 Task: Add an event with the title Conference Call with Partners, date '2023/10/06', time 9:15 AM to 11:15 AMand add a description: A conference call with partners serves as a platform for collaborative discussions. It brings together representatives from different organizations or departments to exchange ideas, share updates, and address common challenges. The call enables open and interactive communication, fostering a sense of teamwork and cooperation among partners., put the event into Blue category . Add location for the event as: 321 Oxford Street, London, UK, logged in from the account softage.1@softage.netand send the event invitation to softage.8@softage.net and softage.9@softage.net. Set a reminder for the event 12 hour before
Action: Mouse pressed left at (136, 130)
Screenshot: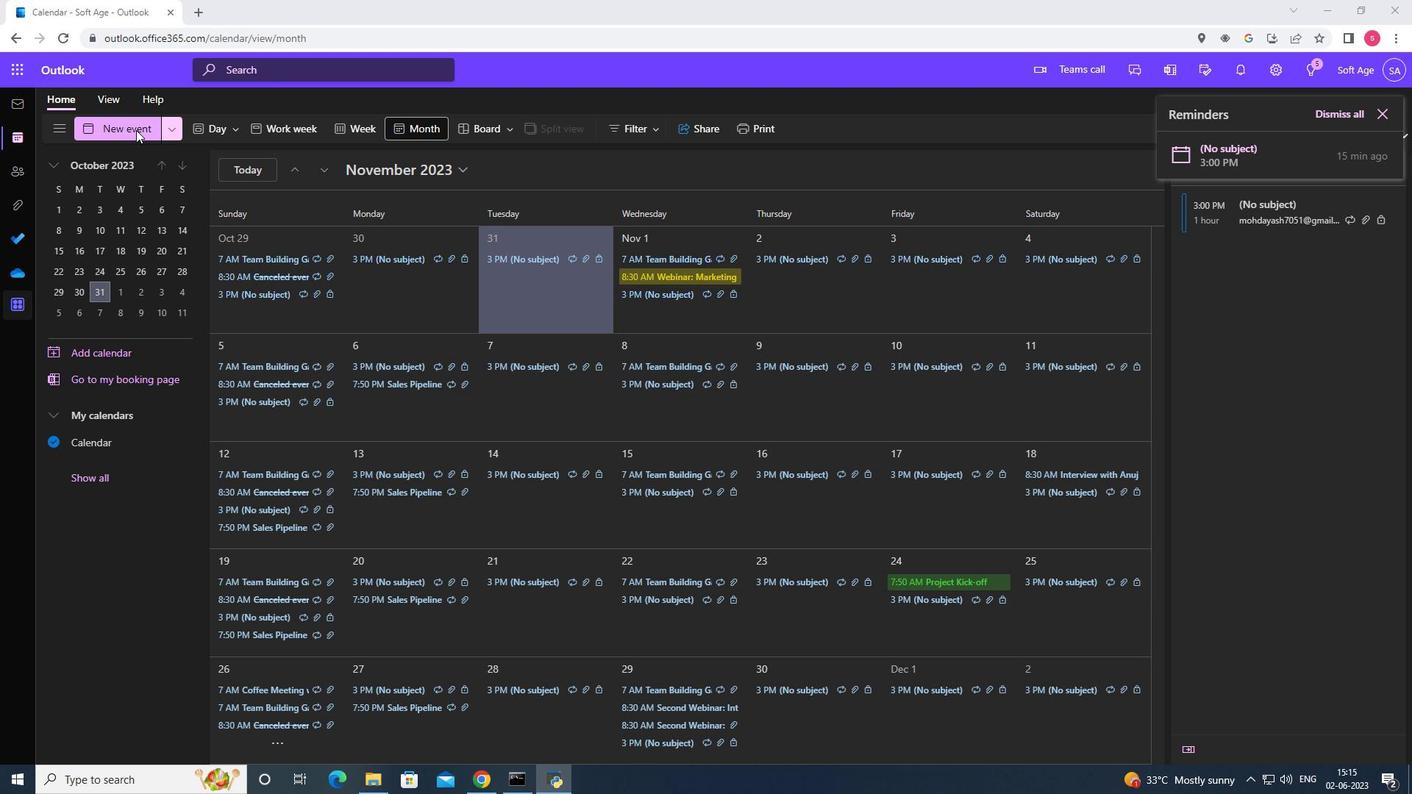 
Action: Mouse moved to (381, 220)
Screenshot: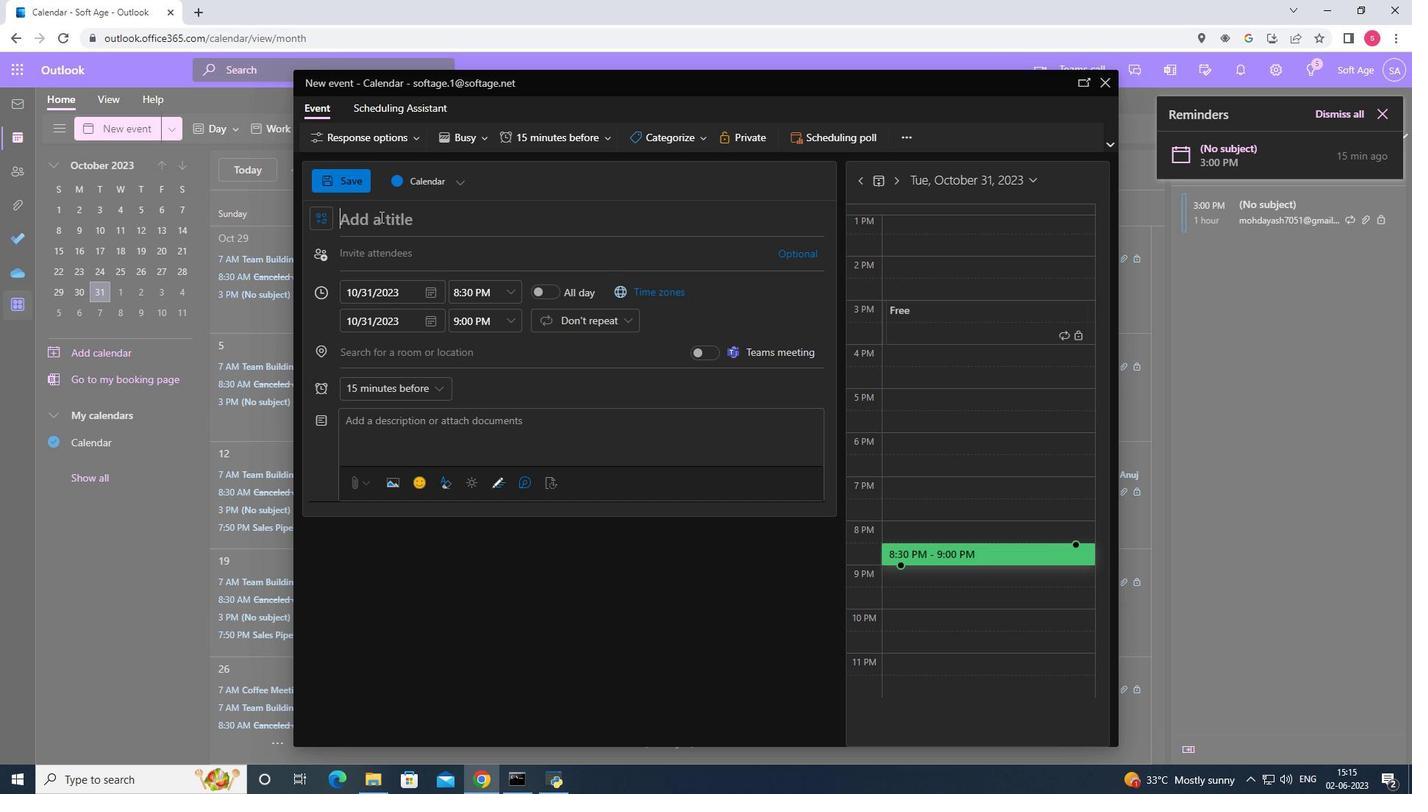 
Action: Mouse pressed left at (381, 220)
Screenshot: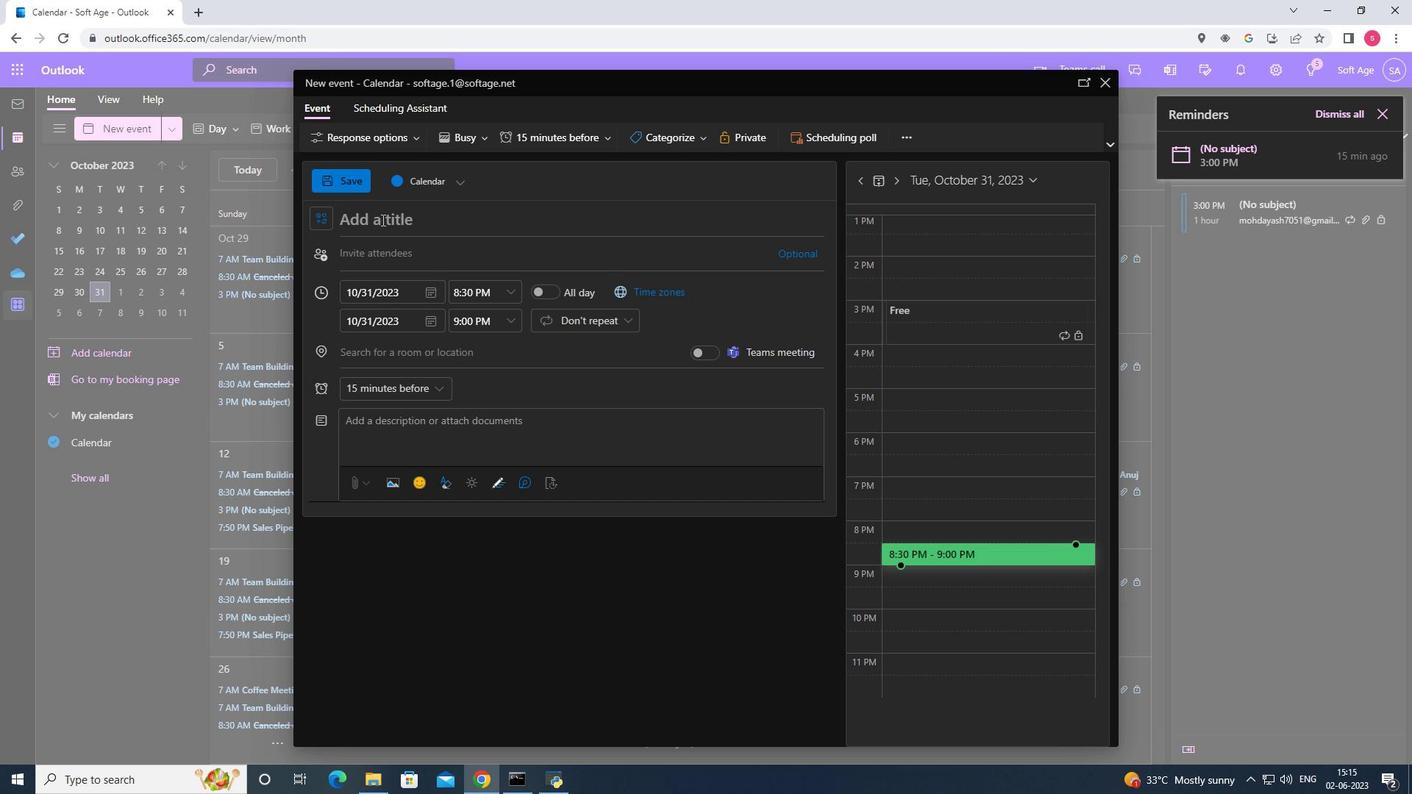 
Action: Key pressed <Key.shift>Conference<Key.space>call<Key.space>with<Key.space><Key.shift>Partners
Screenshot: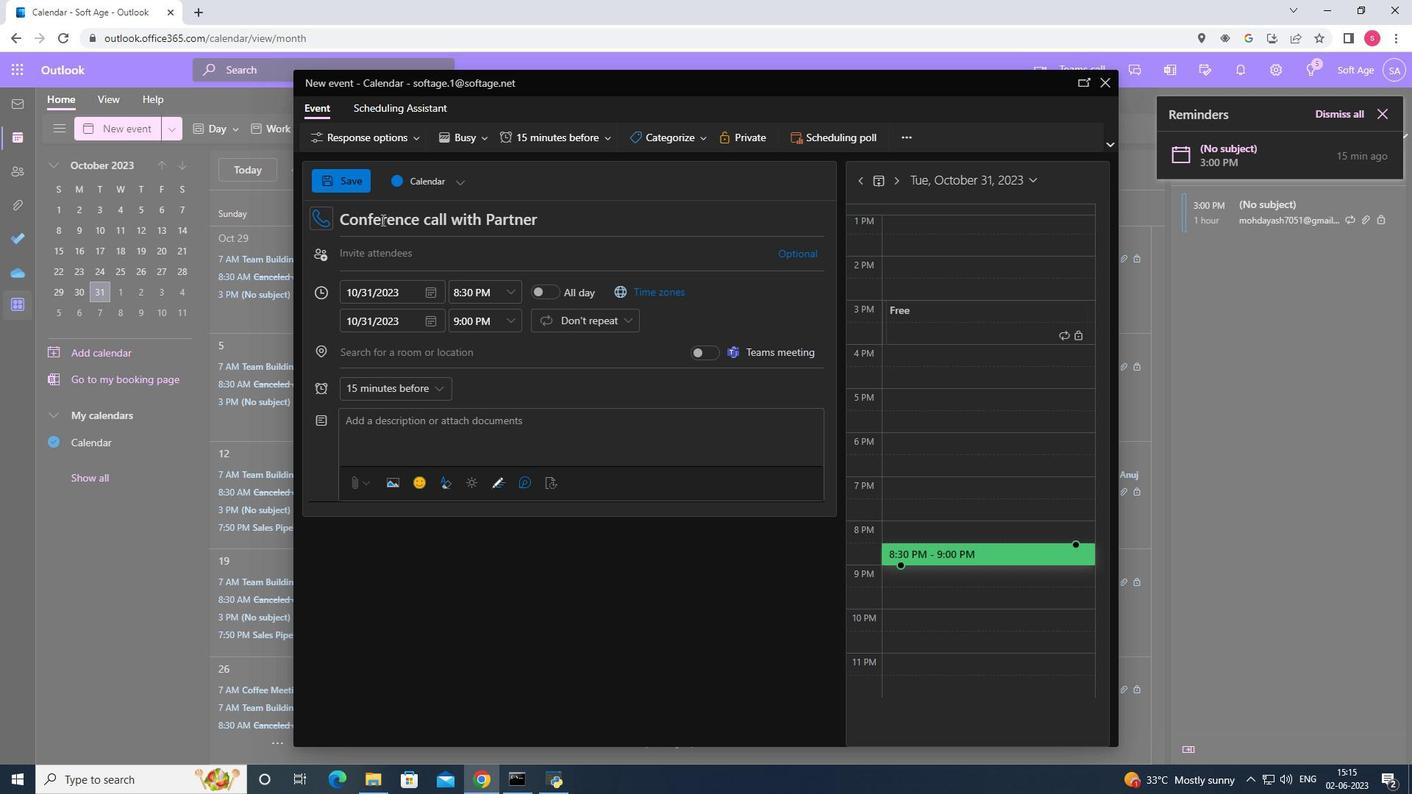 
Action: Mouse moved to (434, 296)
Screenshot: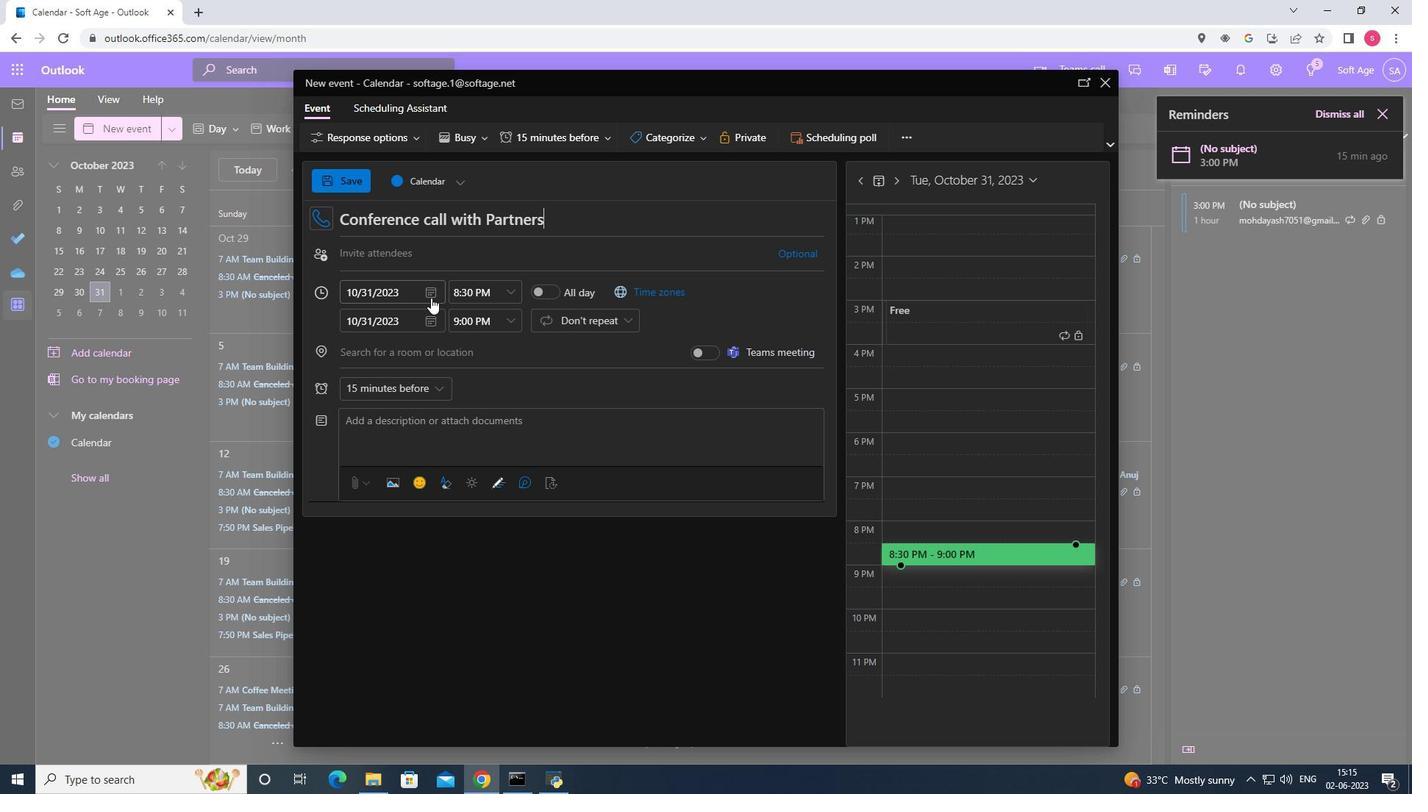 
Action: Mouse pressed left at (434, 296)
Screenshot: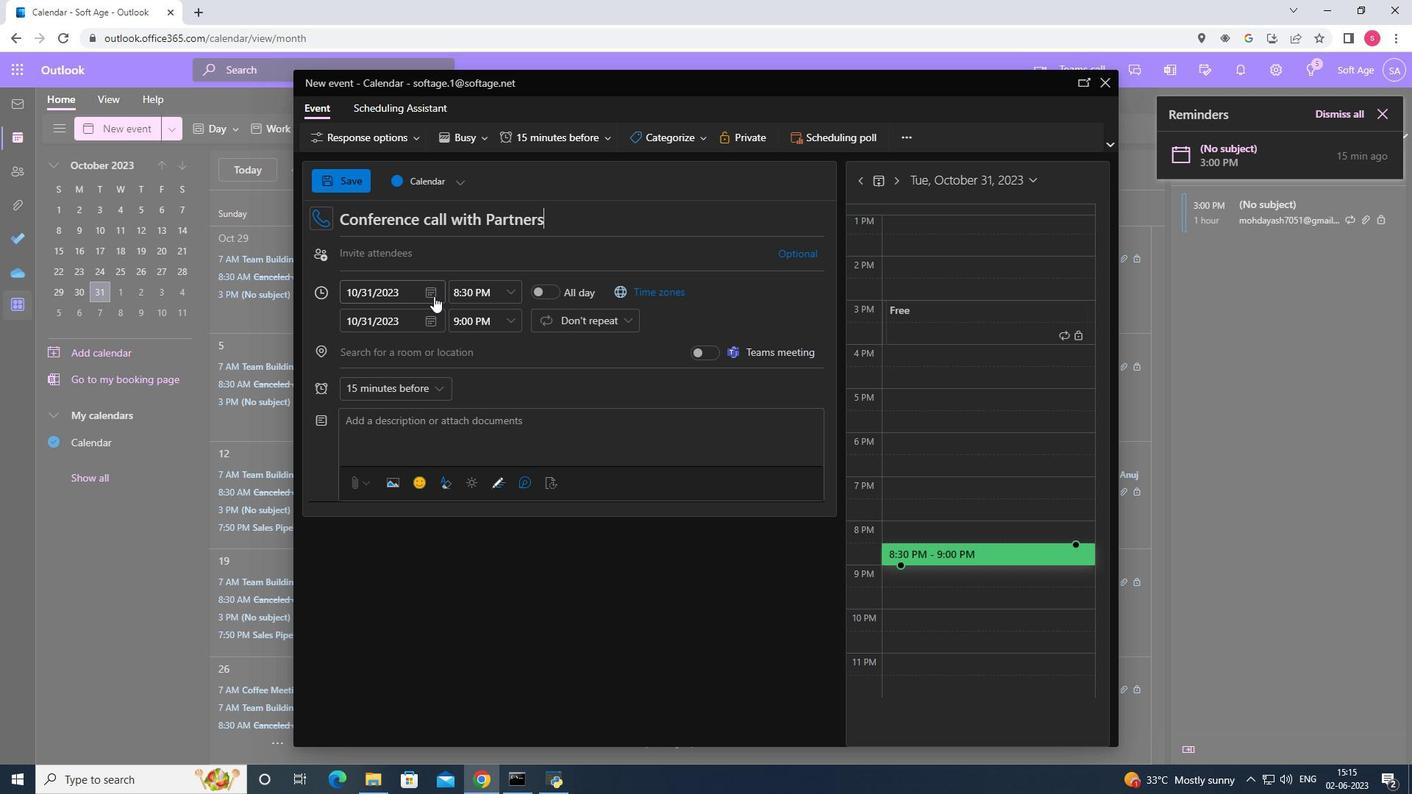 
Action: Mouse moved to (460, 372)
Screenshot: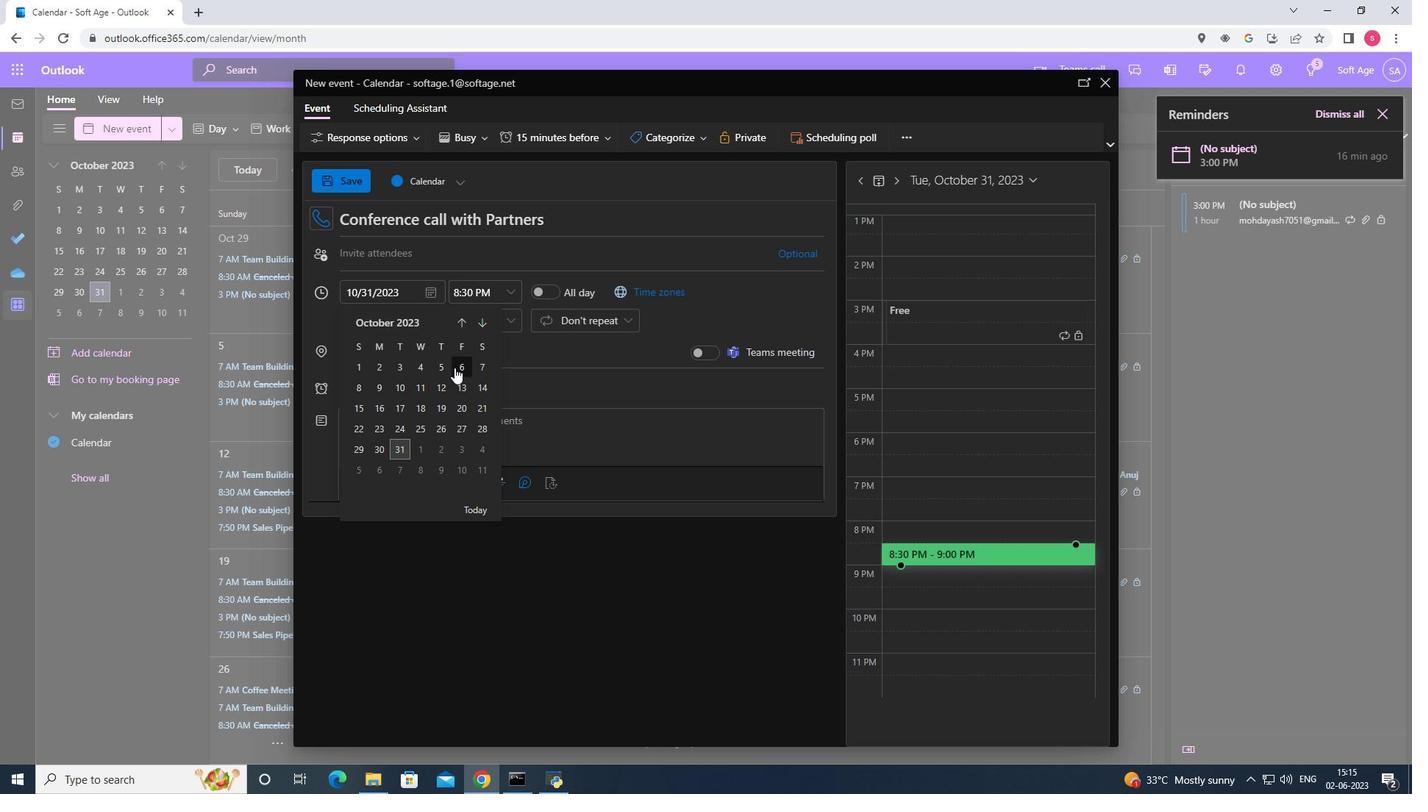 
Action: Mouse pressed left at (460, 372)
Screenshot: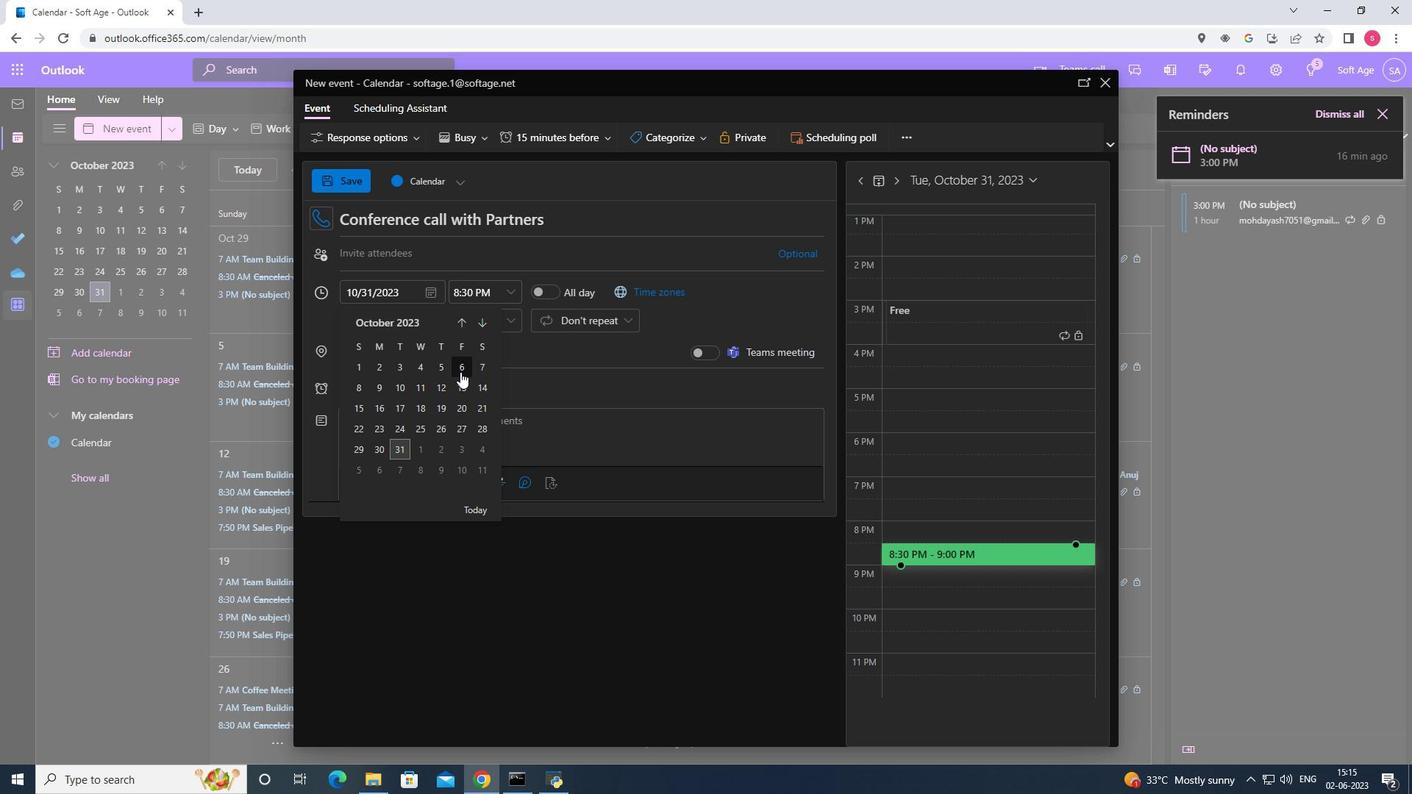 
Action: Mouse moved to (512, 294)
Screenshot: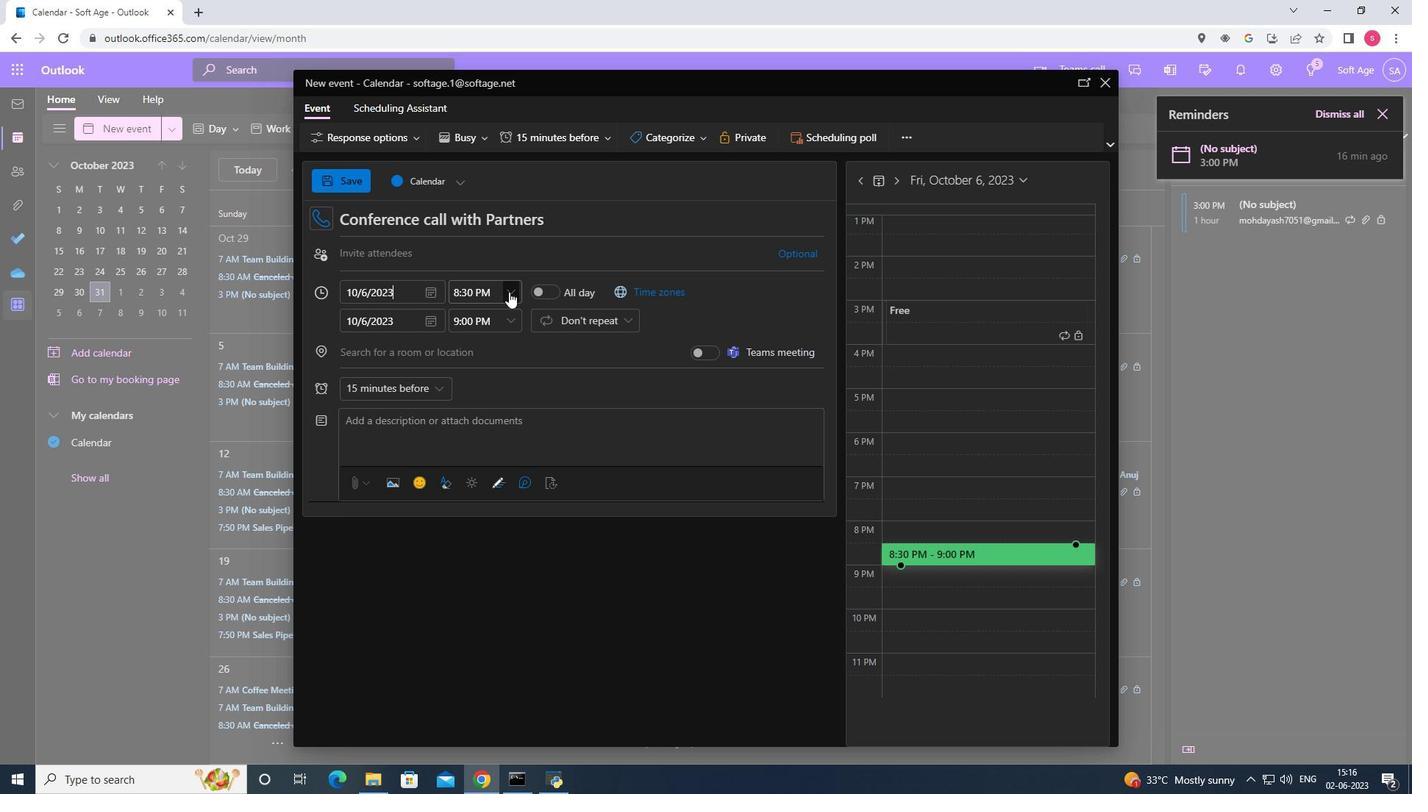 
Action: Mouse pressed left at (512, 294)
Screenshot: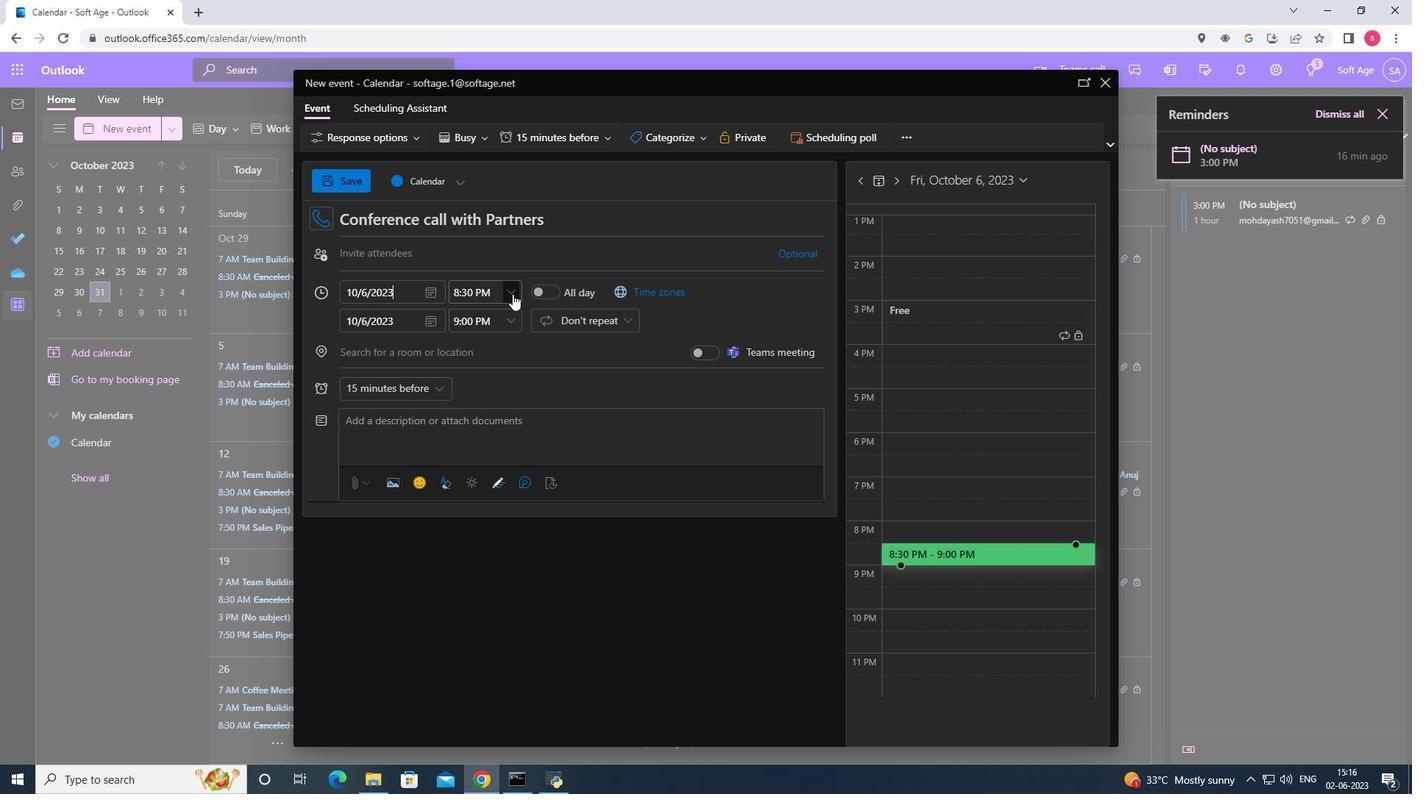 
Action: Mouse moved to (531, 310)
Screenshot: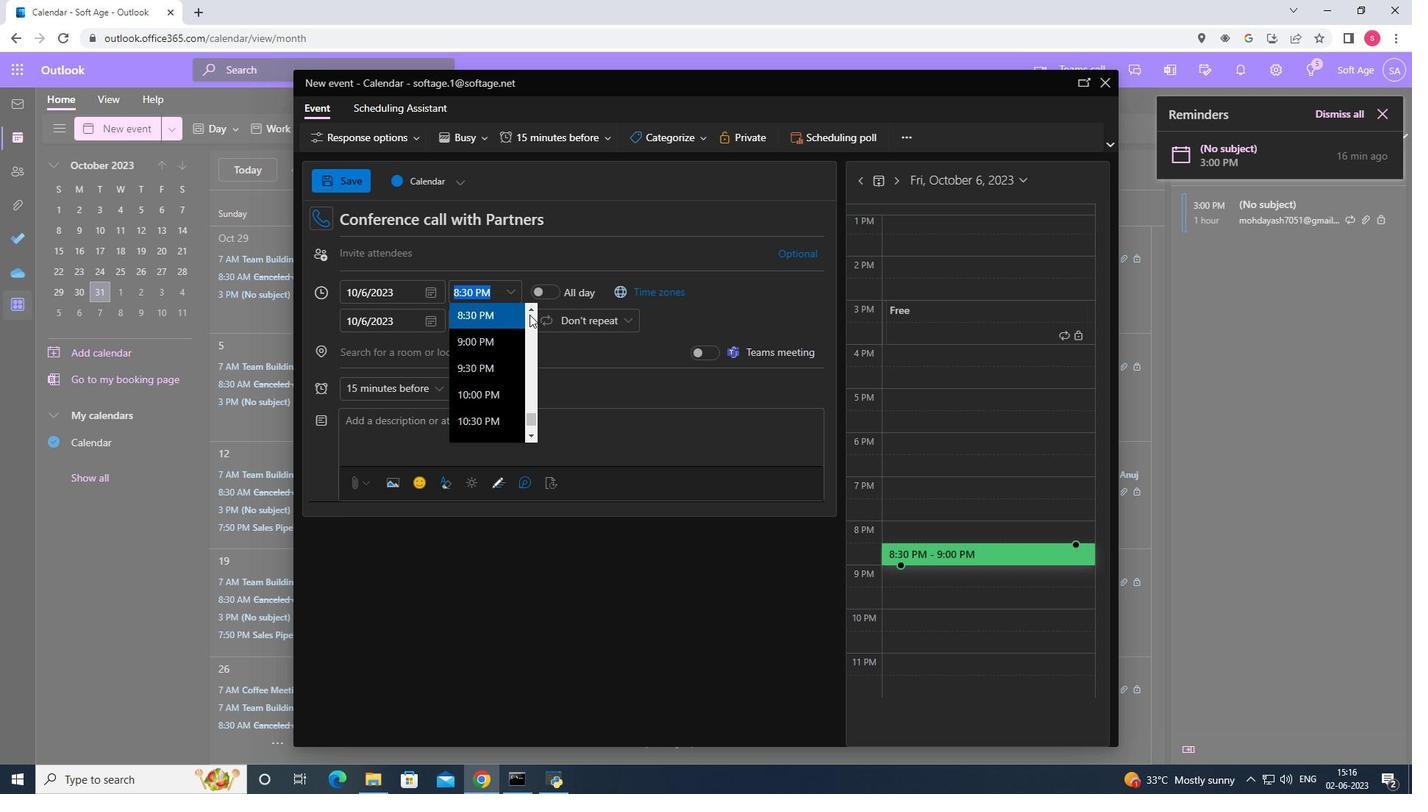 
Action: Mouse pressed left at (531, 310)
Screenshot: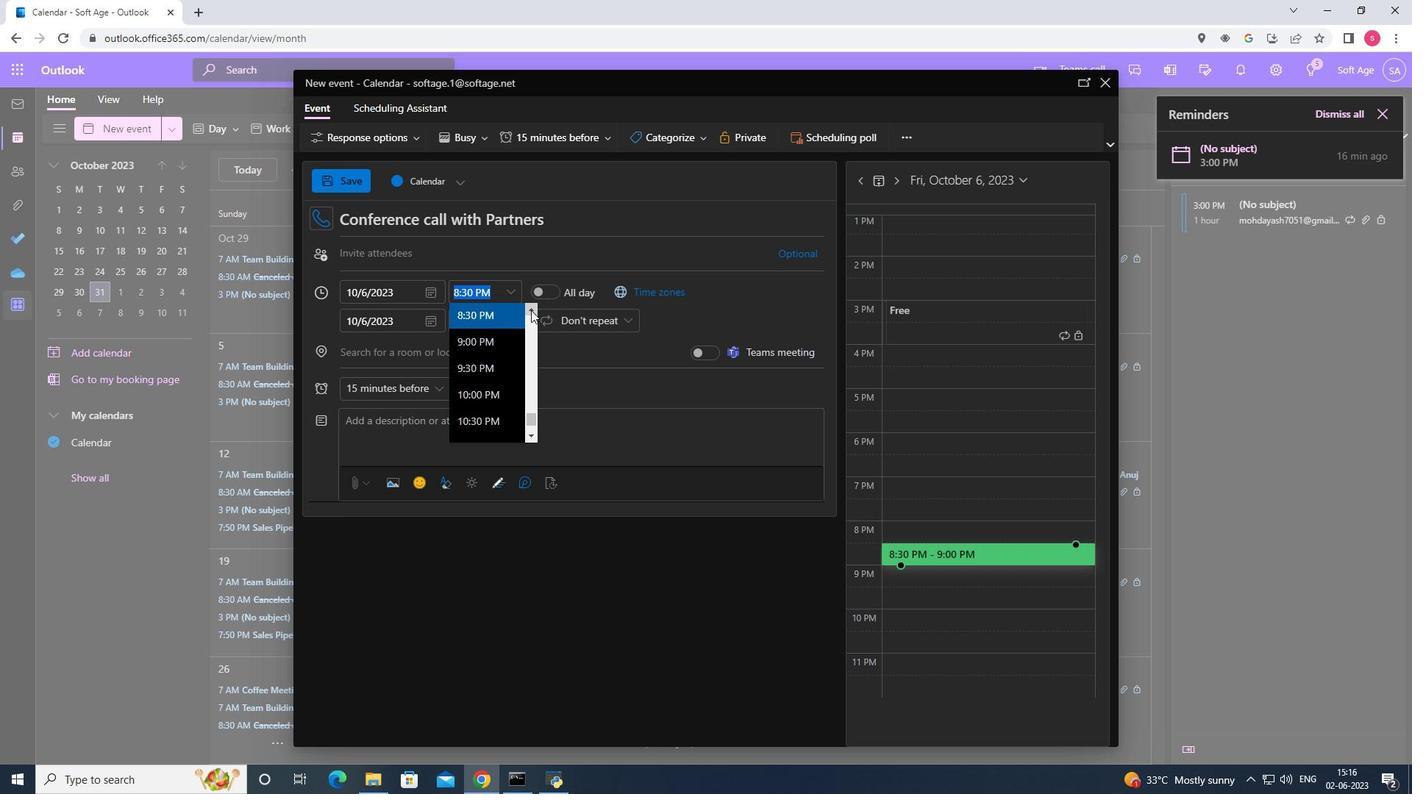 
Action: Mouse pressed left at (531, 310)
Screenshot: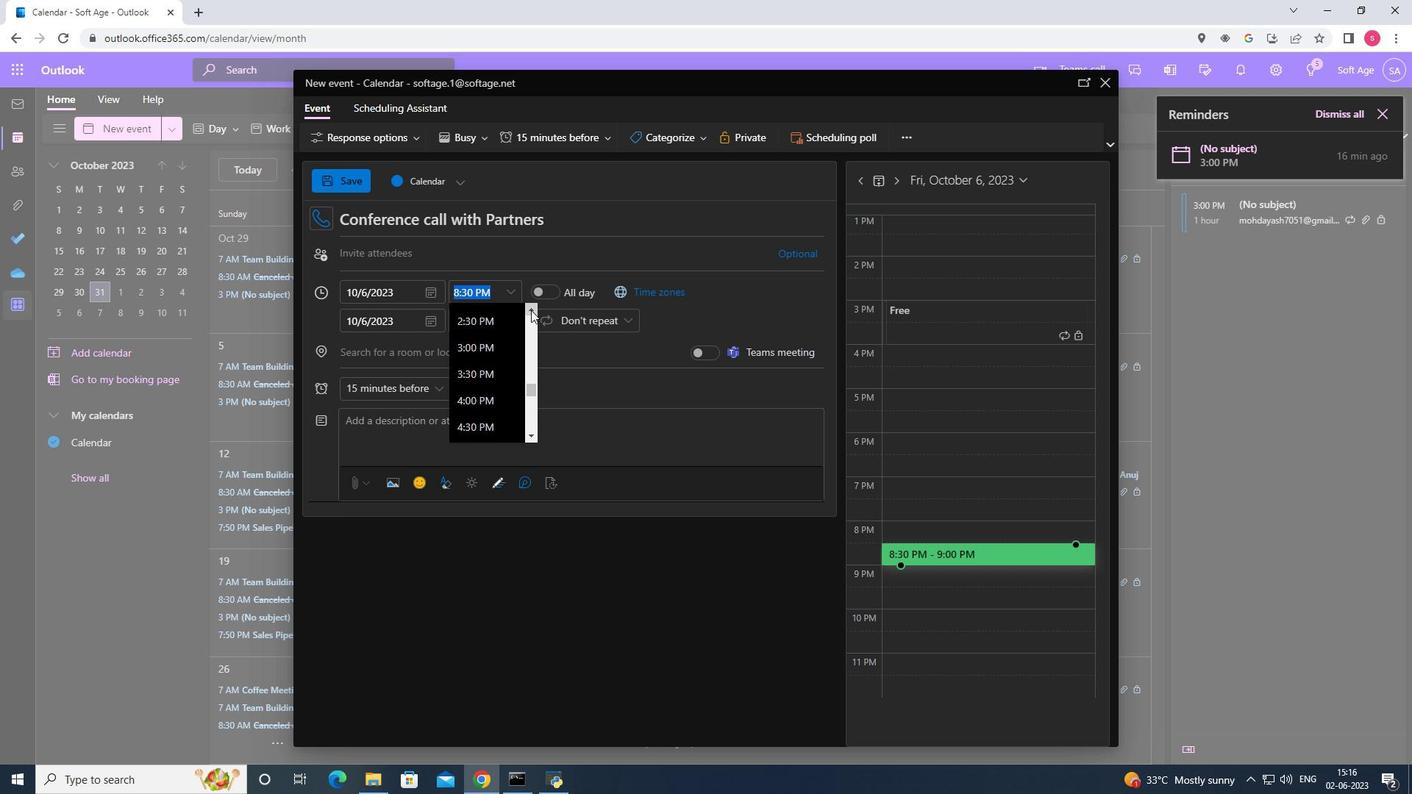 
Action: Mouse pressed left at (531, 310)
Screenshot: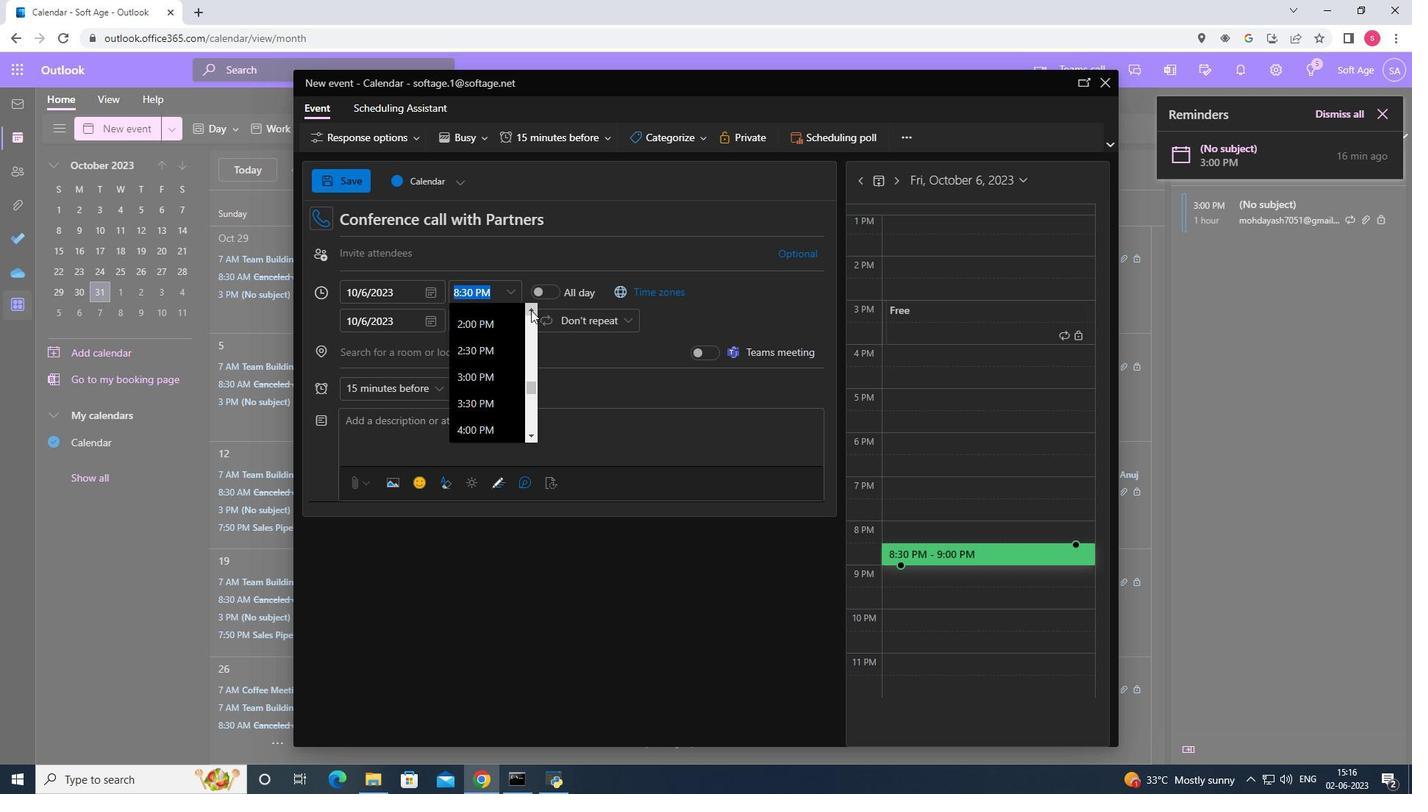 
Action: Mouse pressed left at (531, 310)
Screenshot: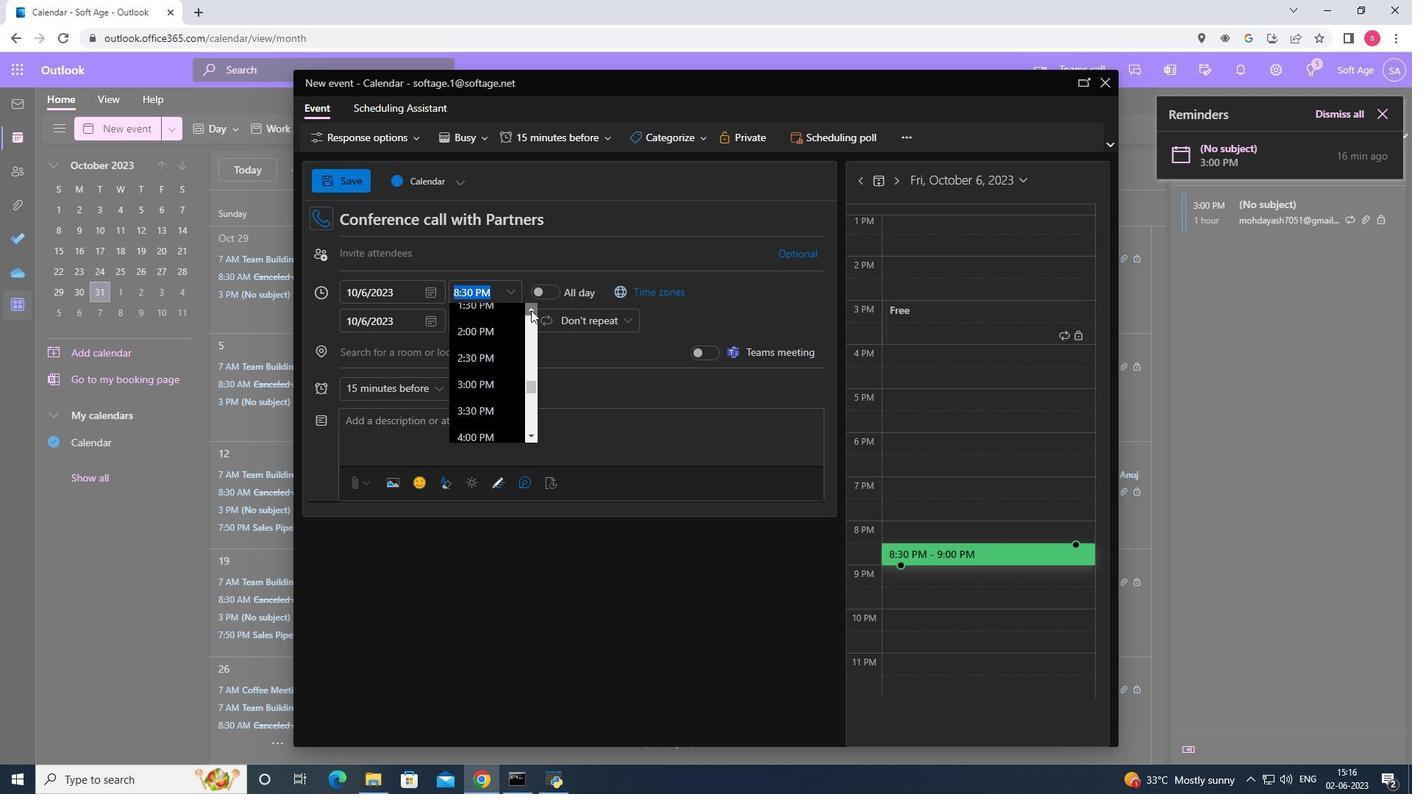 
Action: Mouse pressed left at (531, 310)
Screenshot: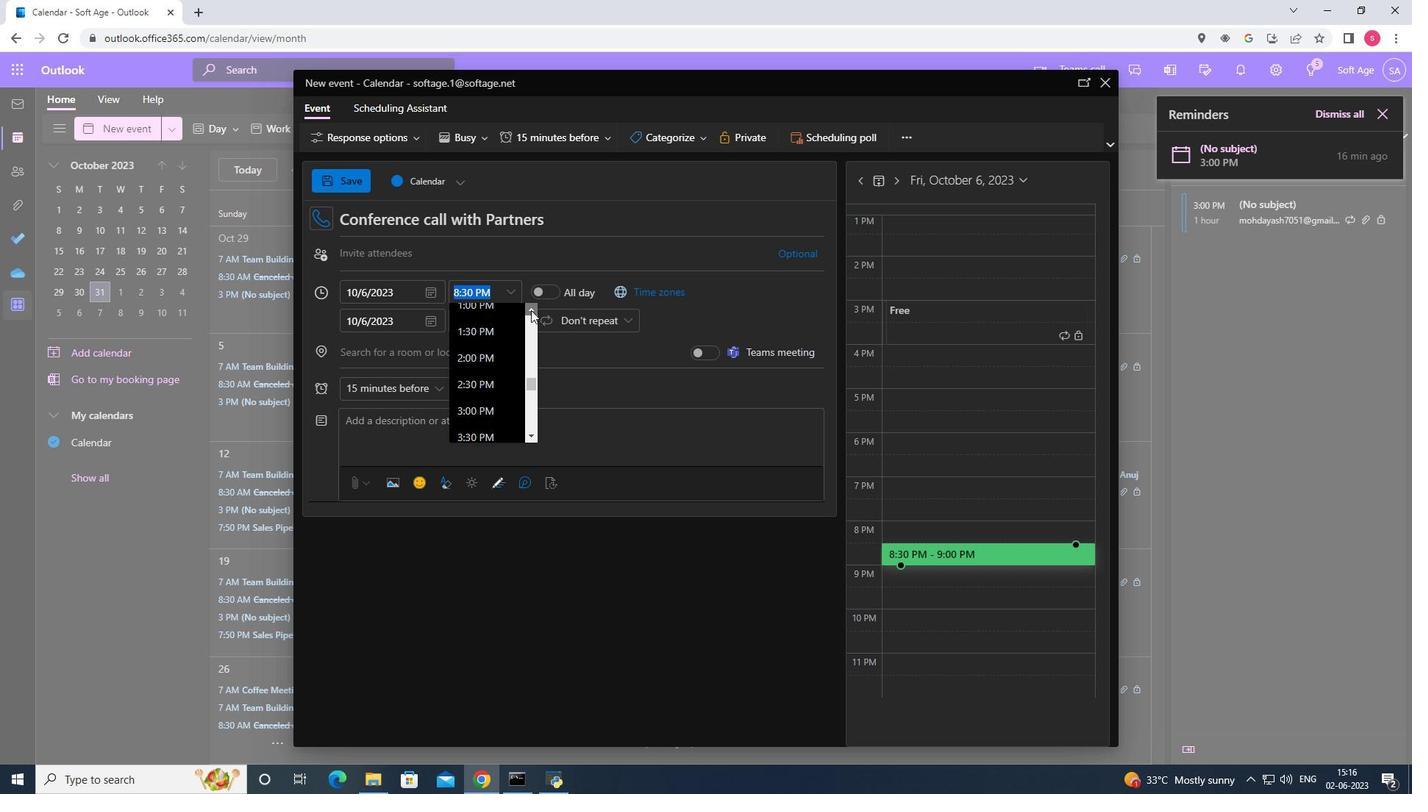 
Action: Mouse pressed left at (531, 310)
Screenshot: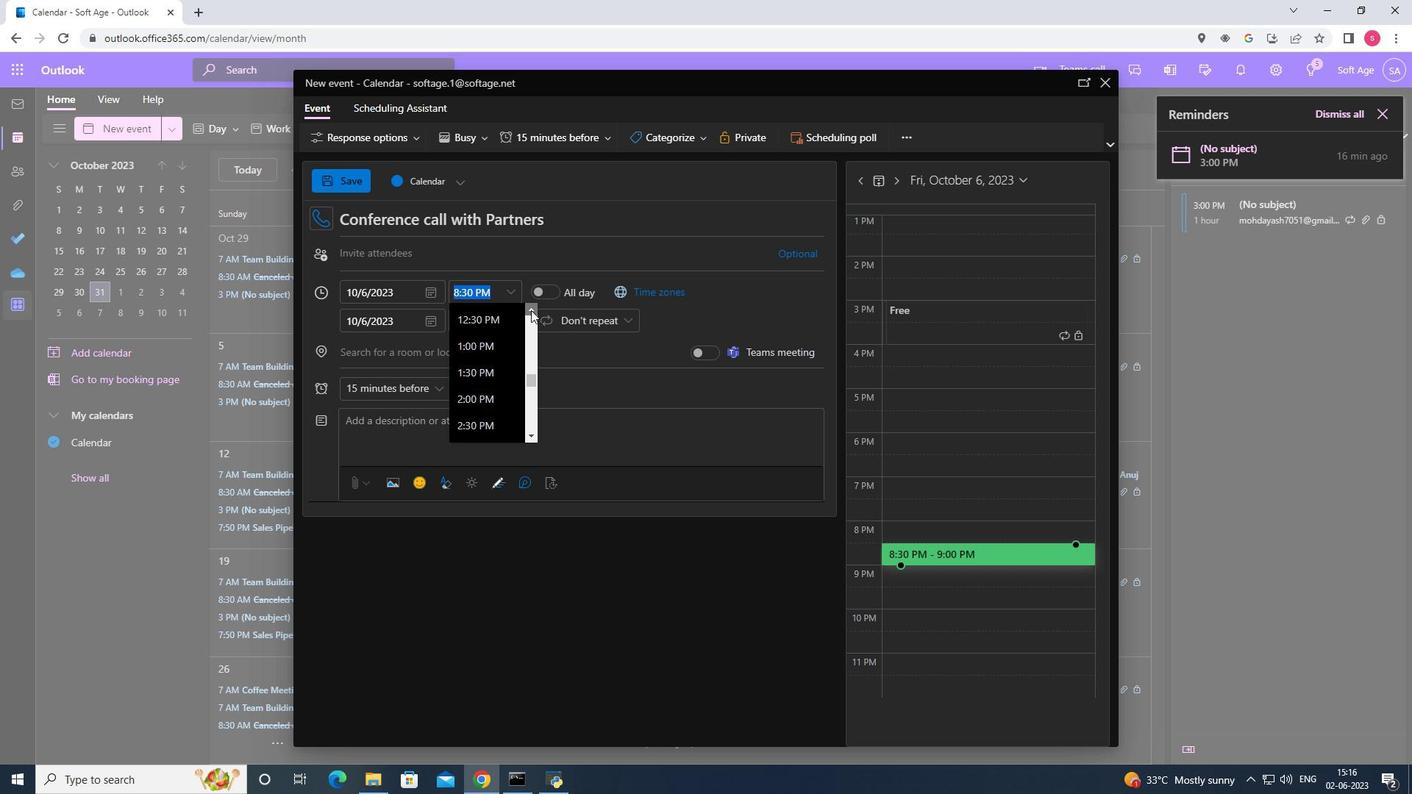 
Action: Mouse pressed left at (531, 310)
Screenshot: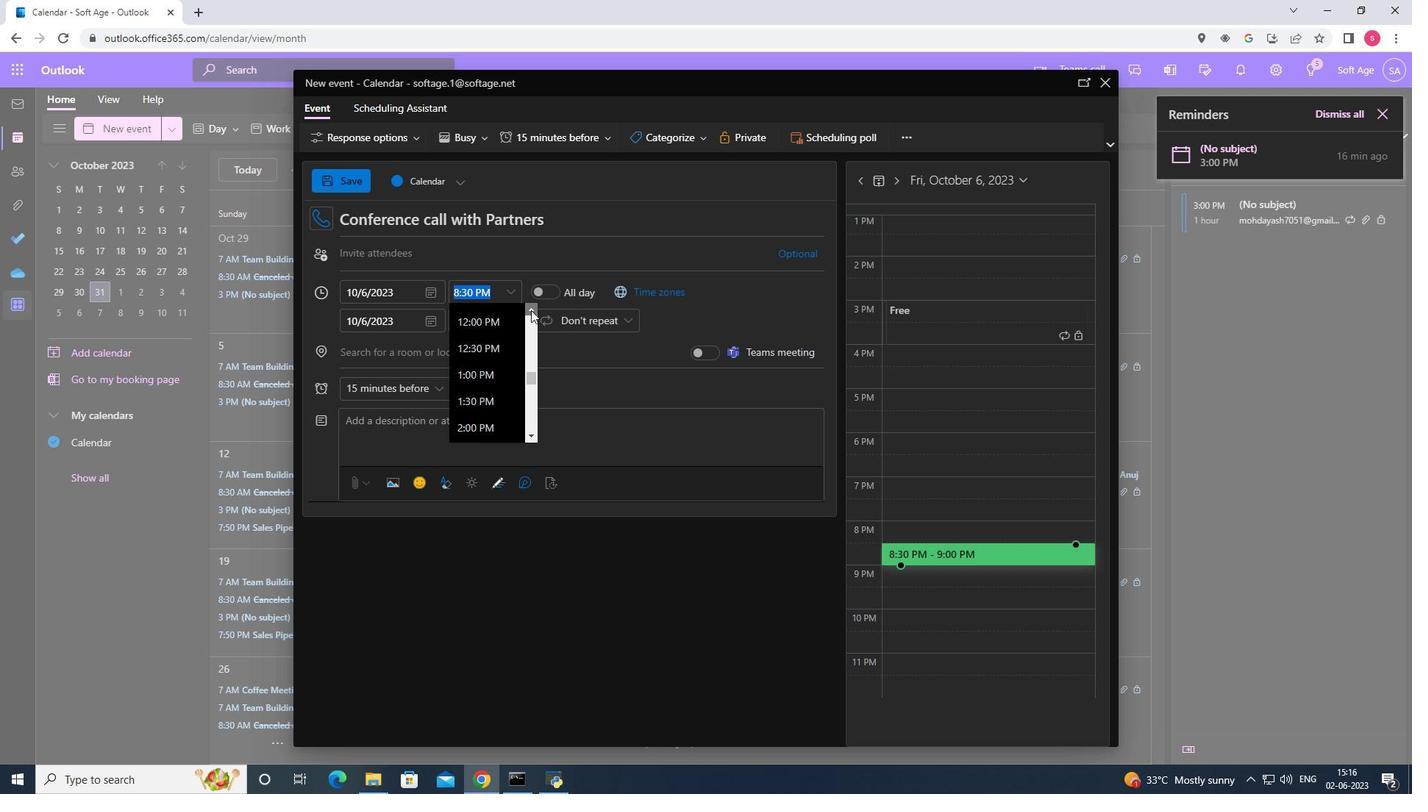 
Action: Mouse pressed left at (531, 310)
Screenshot: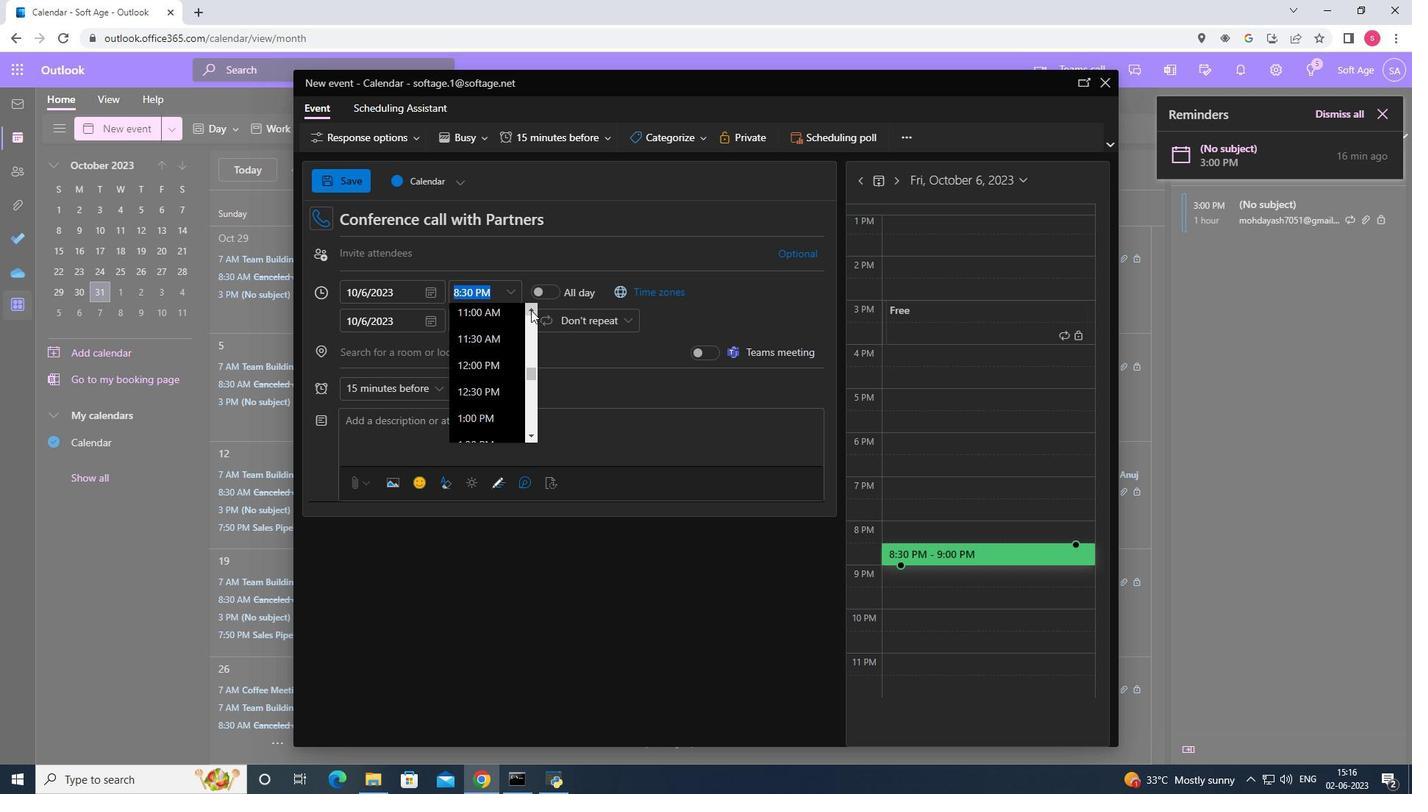 
Action: Mouse pressed left at (531, 310)
Screenshot: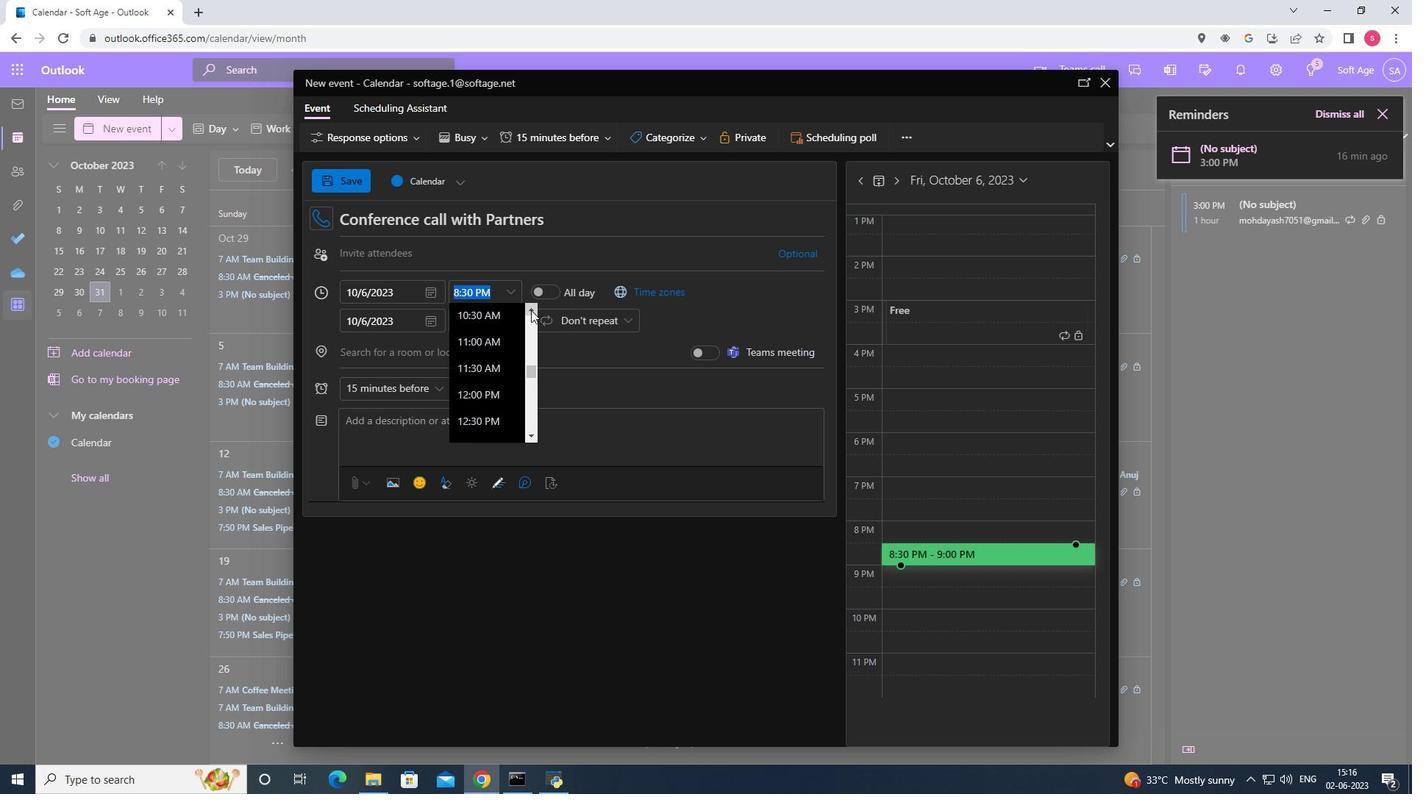 
Action: Mouse pressed left at (531, 310)
Screenshot: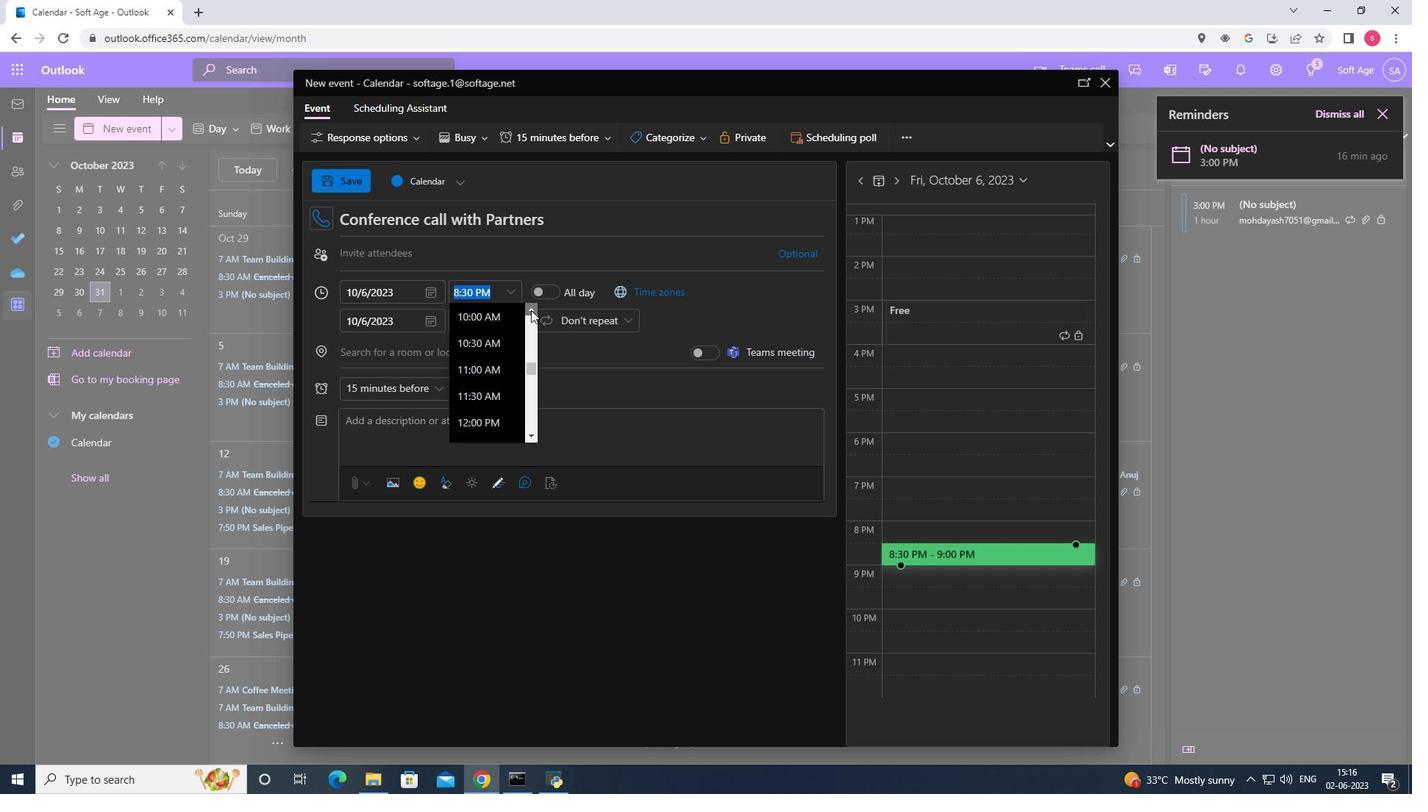 
Action: Mouse pressed left at (531, 310)
Screenshot: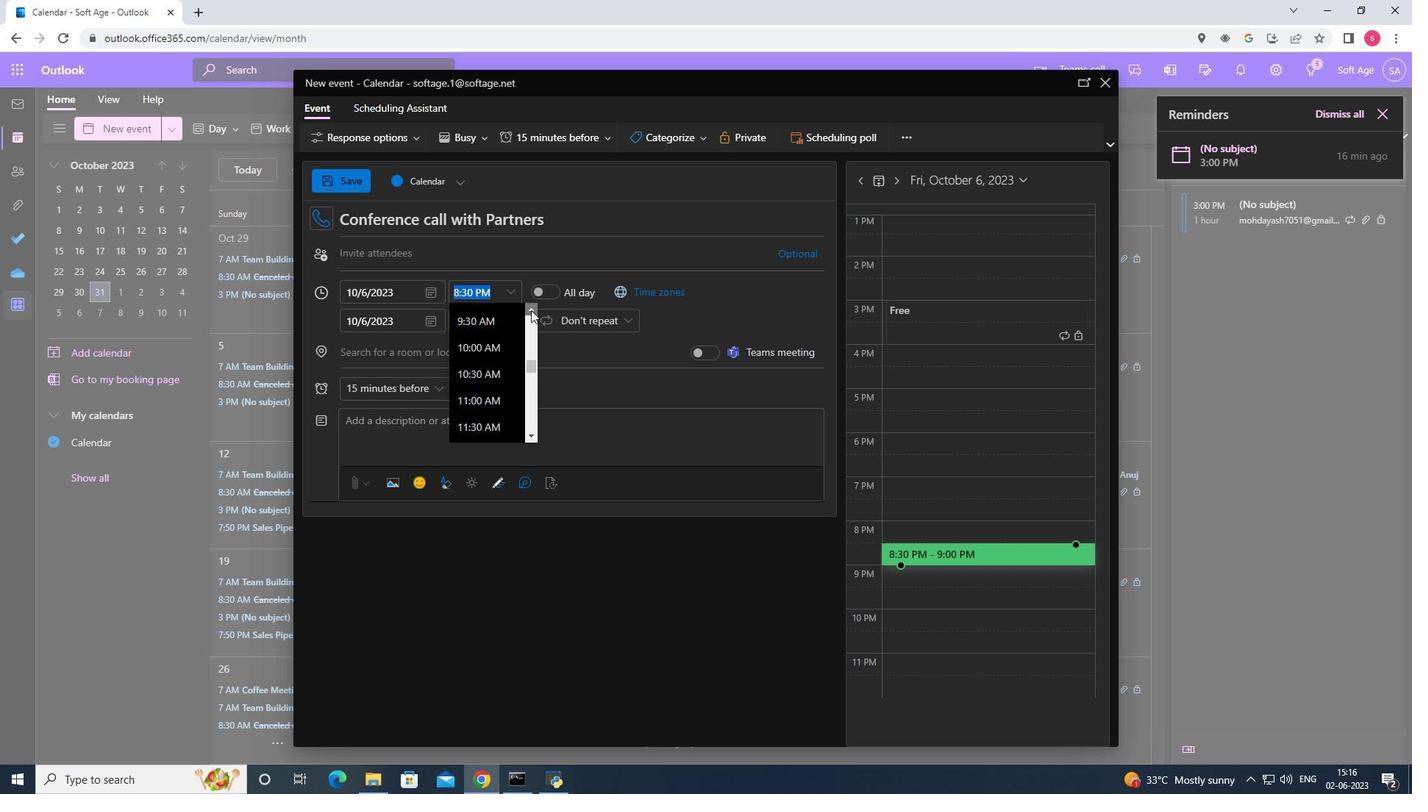 
Action: Mouse moved to (471, 369)
Screenshot: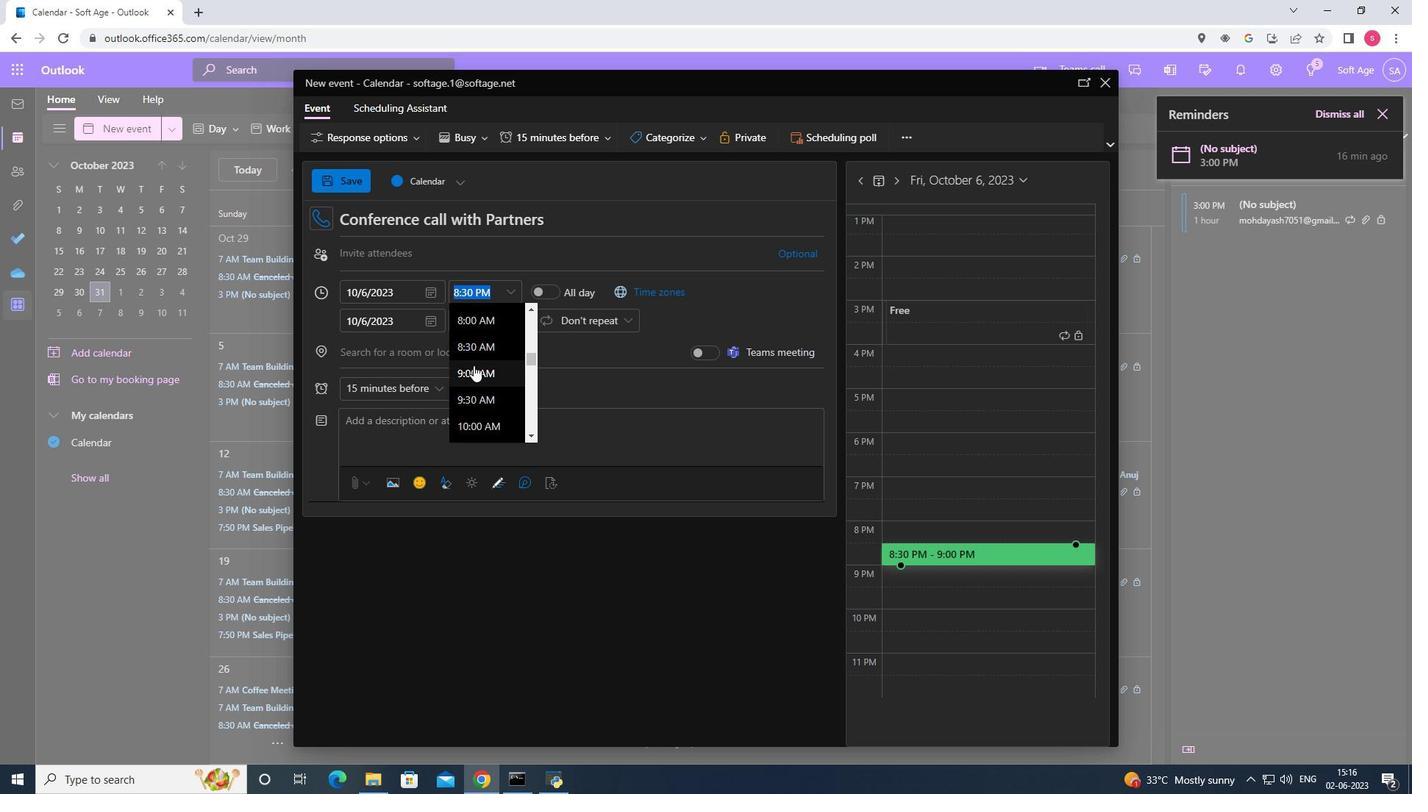 
Action: Mouse pressed left at (471, 369)
Screenshot: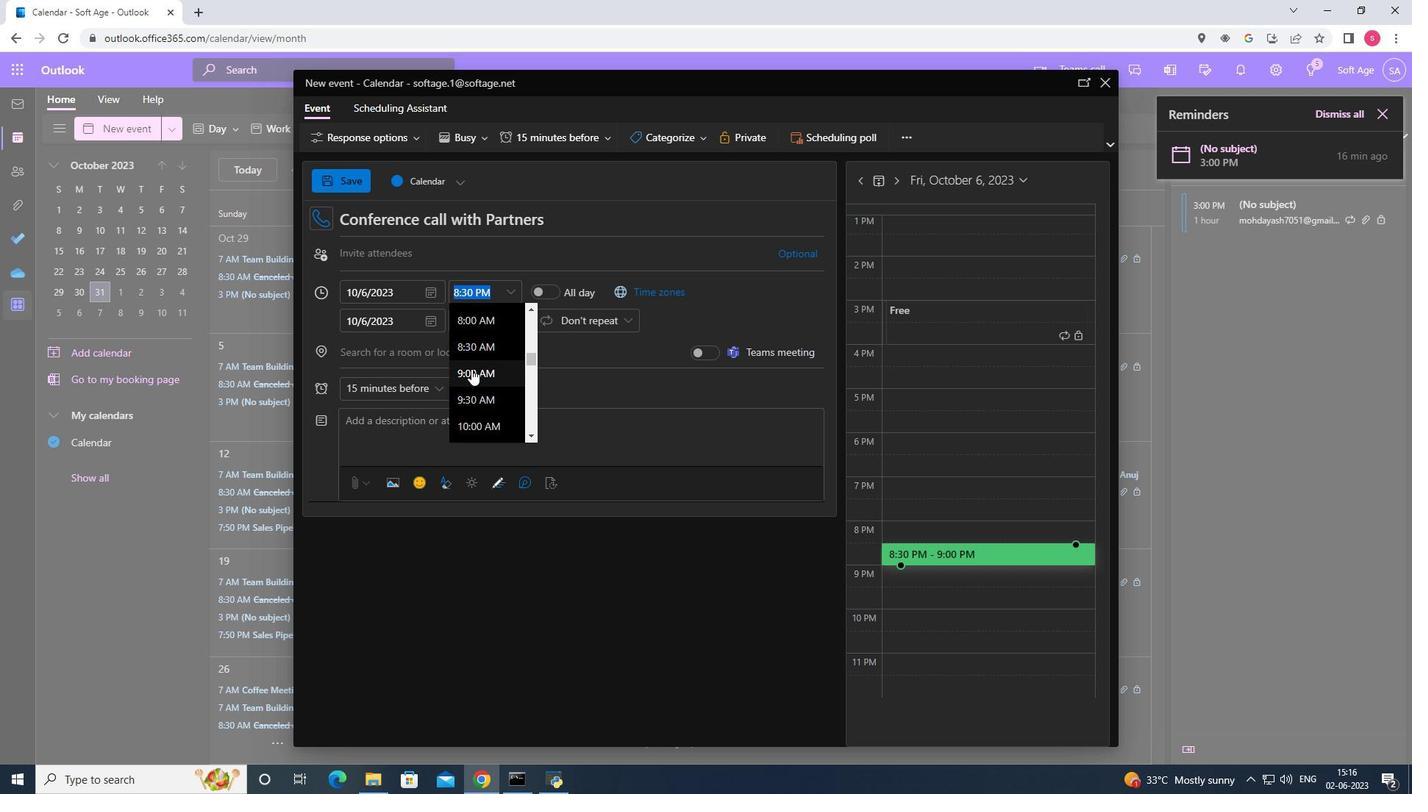 
Action: Mouse moved to (472, 290)
Screenshot: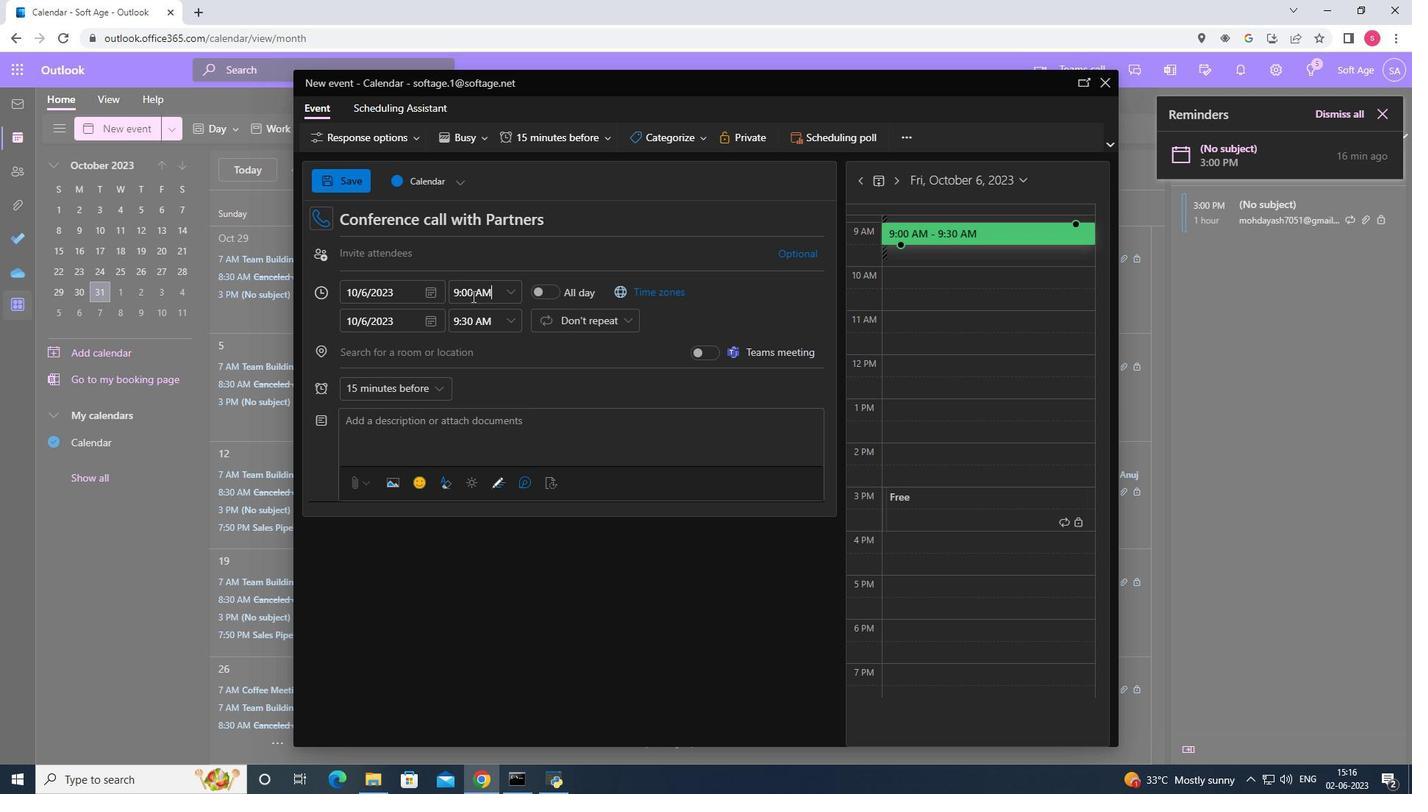 
Action: Mouse pressed left at (472, 290)
Screenshot: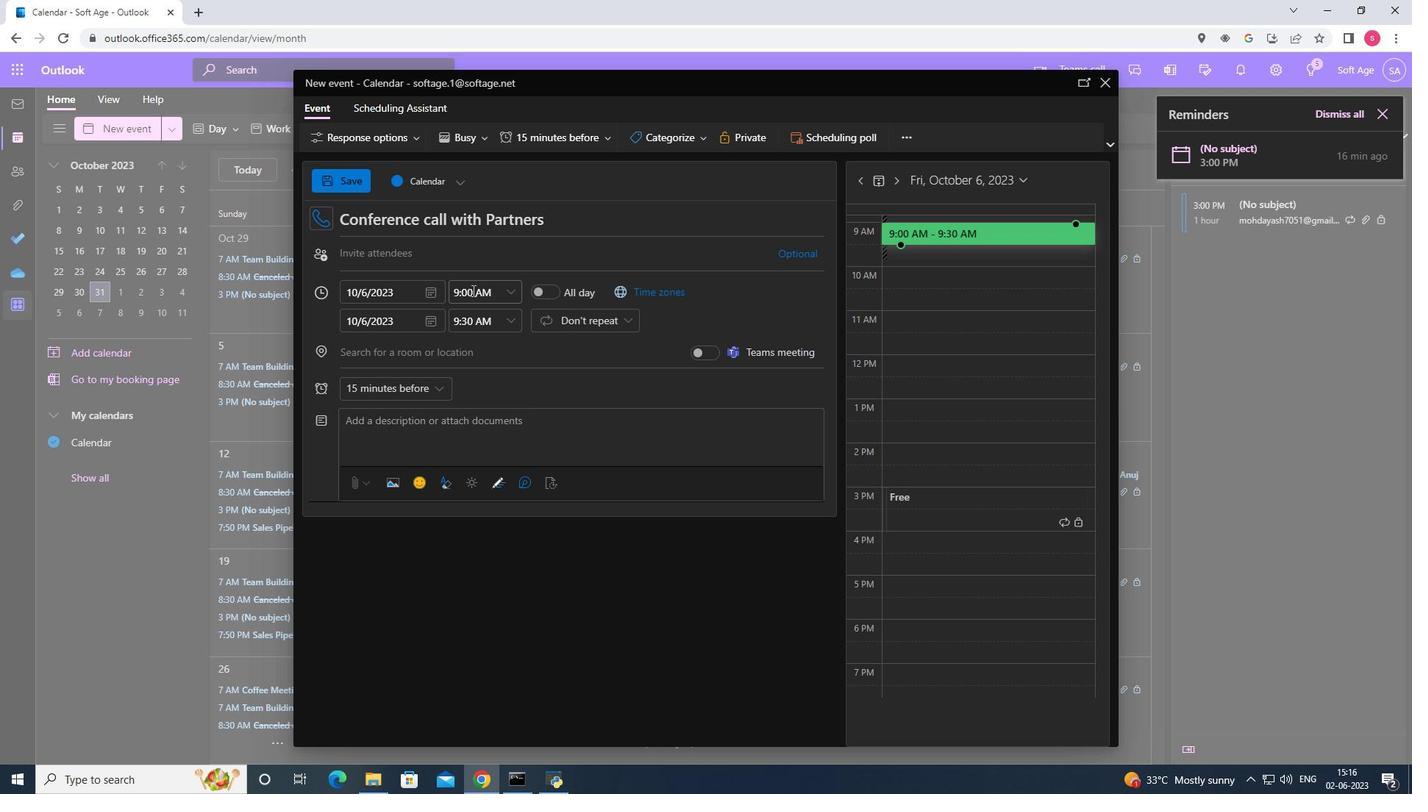 
Action: Mouse moved to (462, 295)
Screenshot: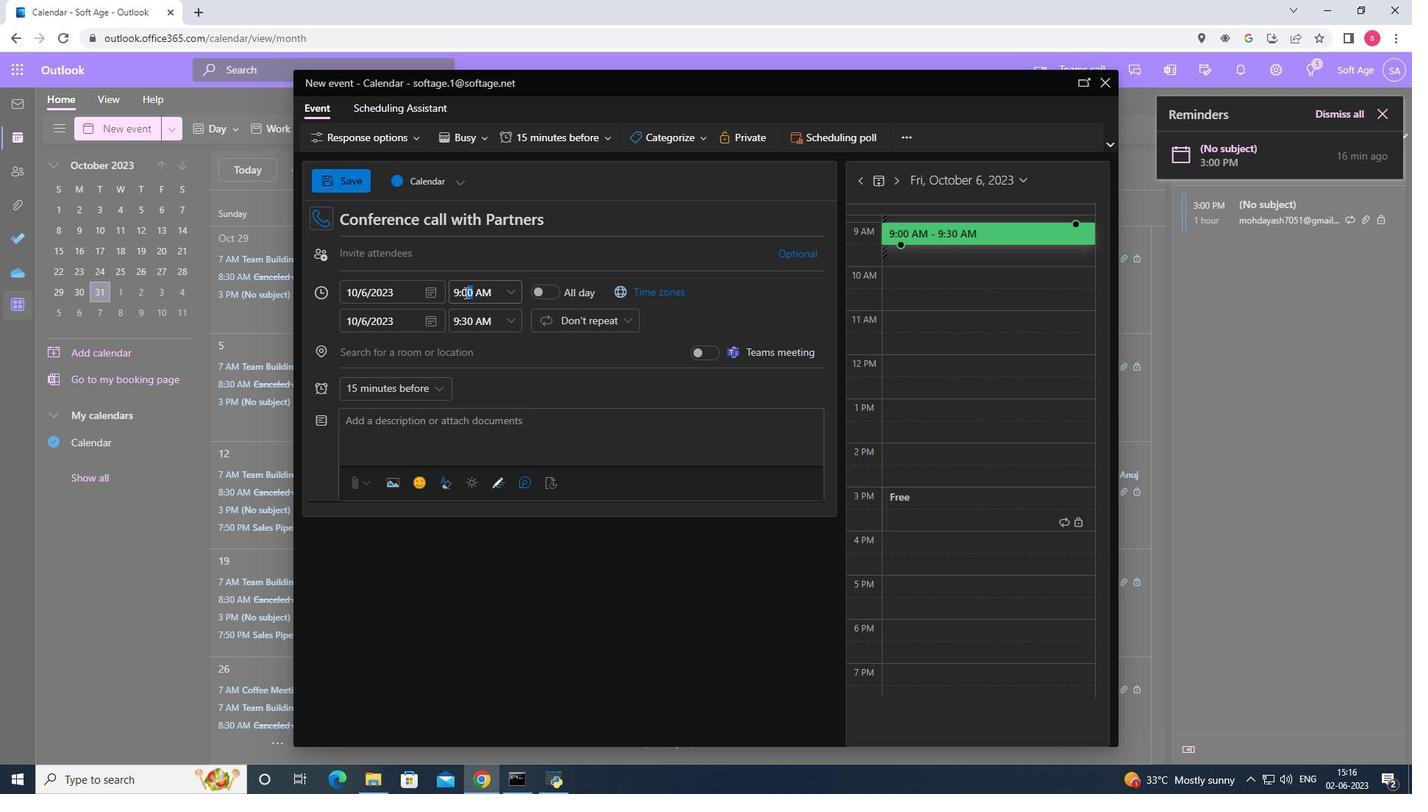 
Action: Key pressed 15<Key.backspace><Key.left><Key.left><Key.left>5
Screenshot: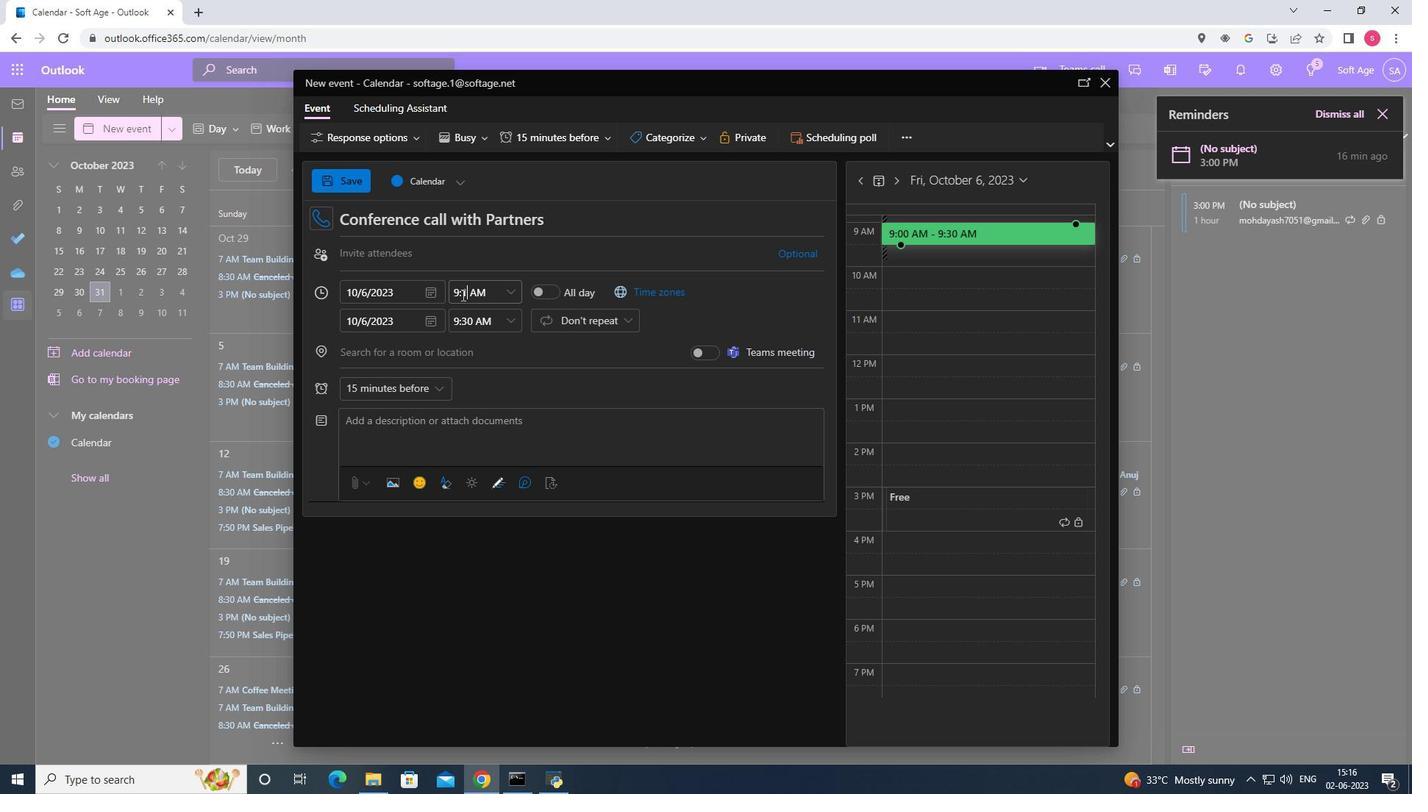 
Action: Mouse moved to (512, 322)
Screenshot: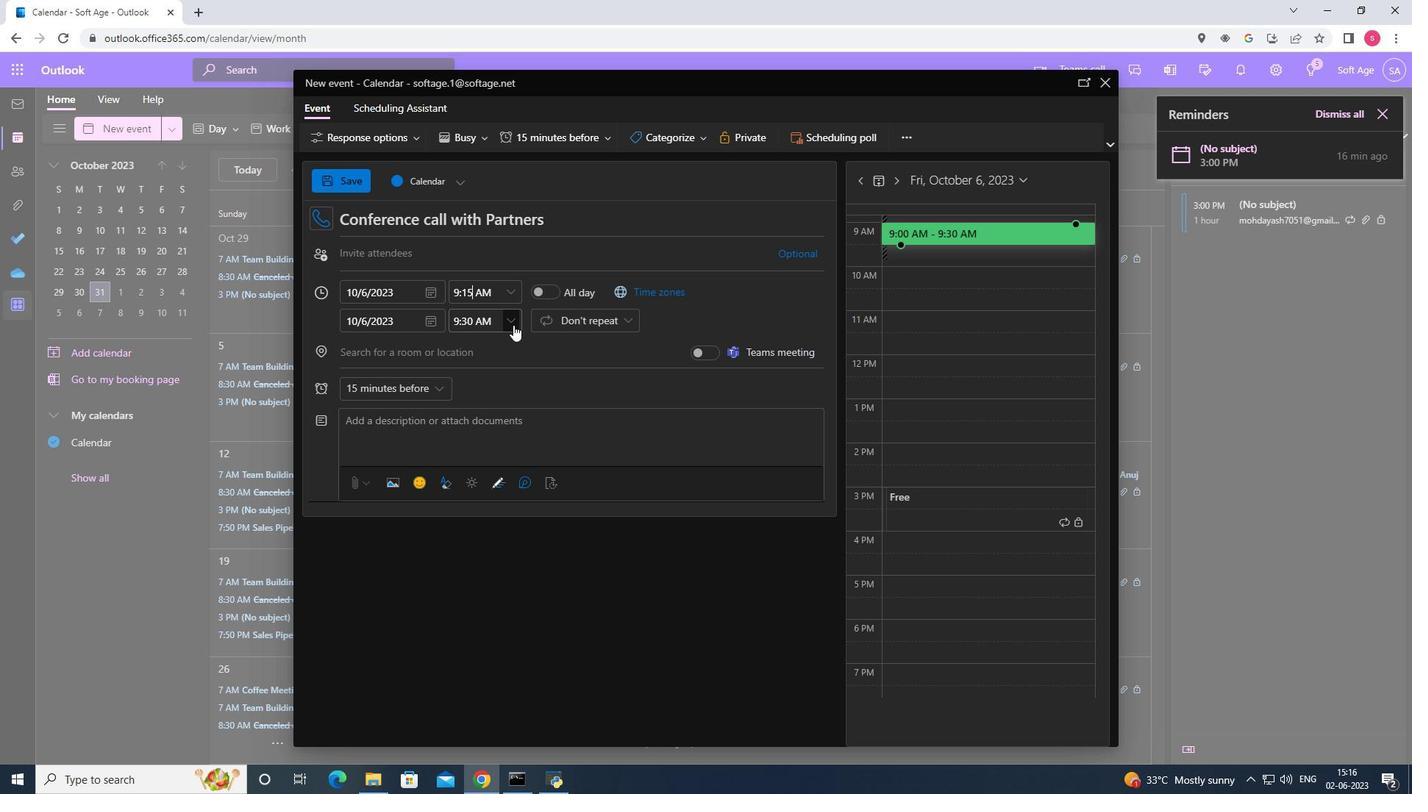 
Action: Mouse pressed left at (512, 322)
Screenshot: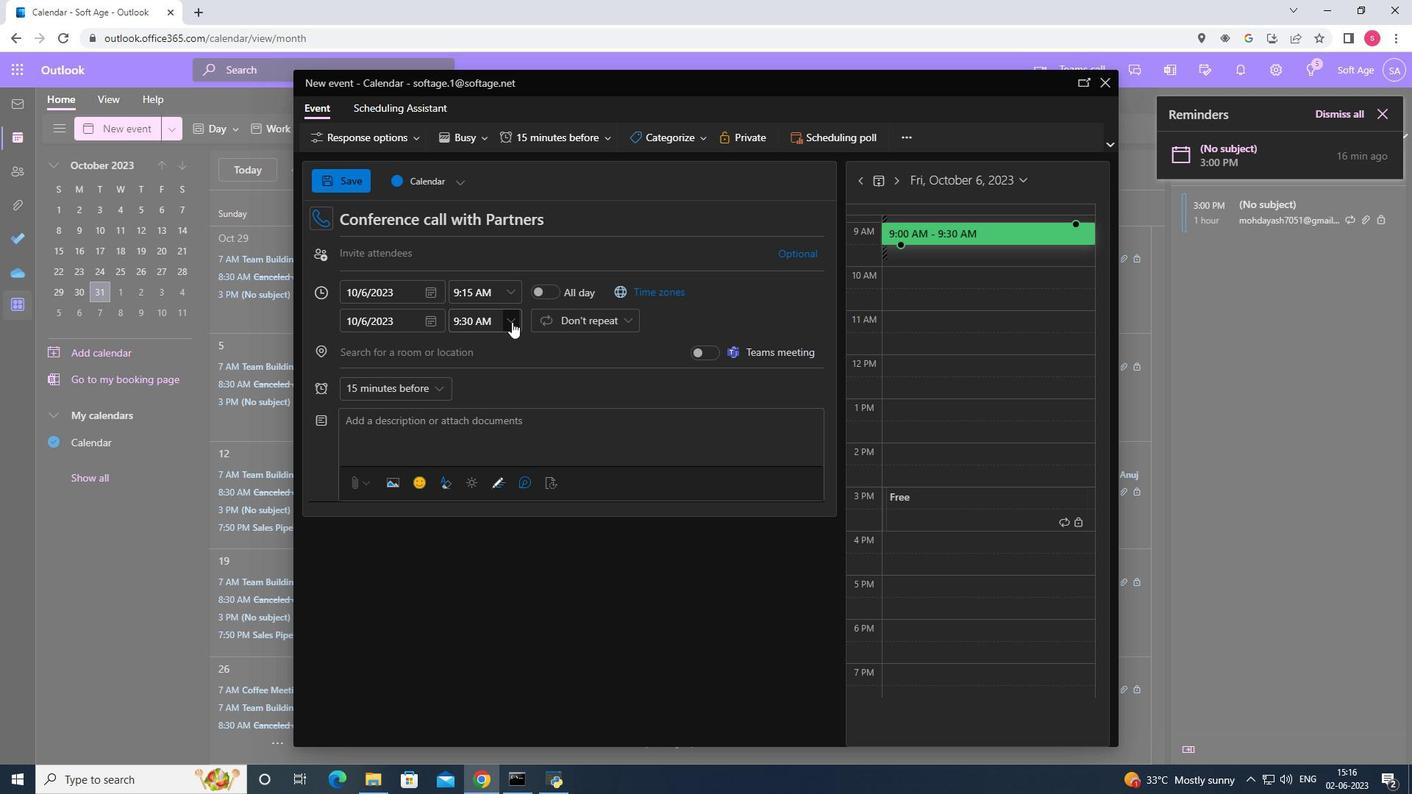 
Action: Mouse moved to (507, 424)
Screenshot: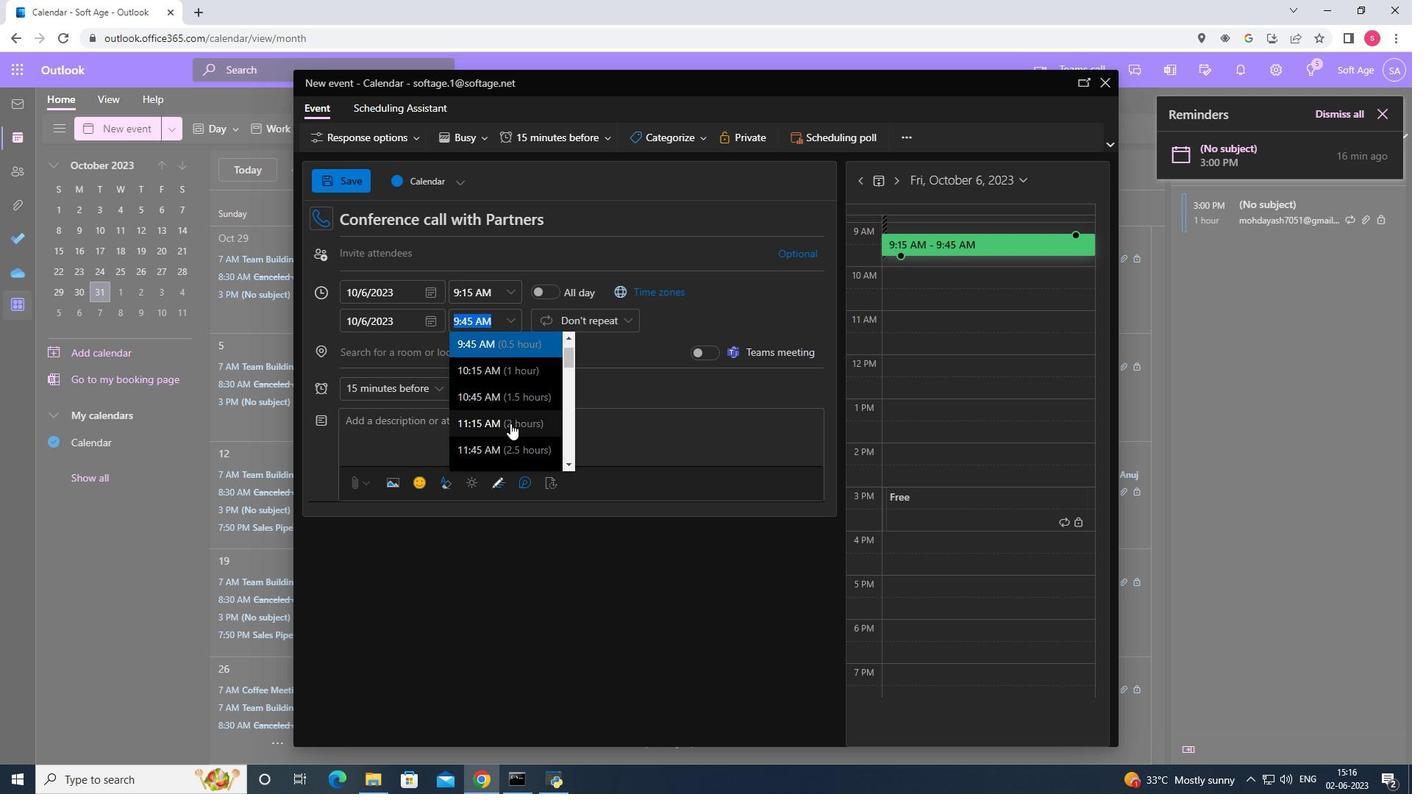 
Action: Mouse pressed left at (507, 424)
Screenshot: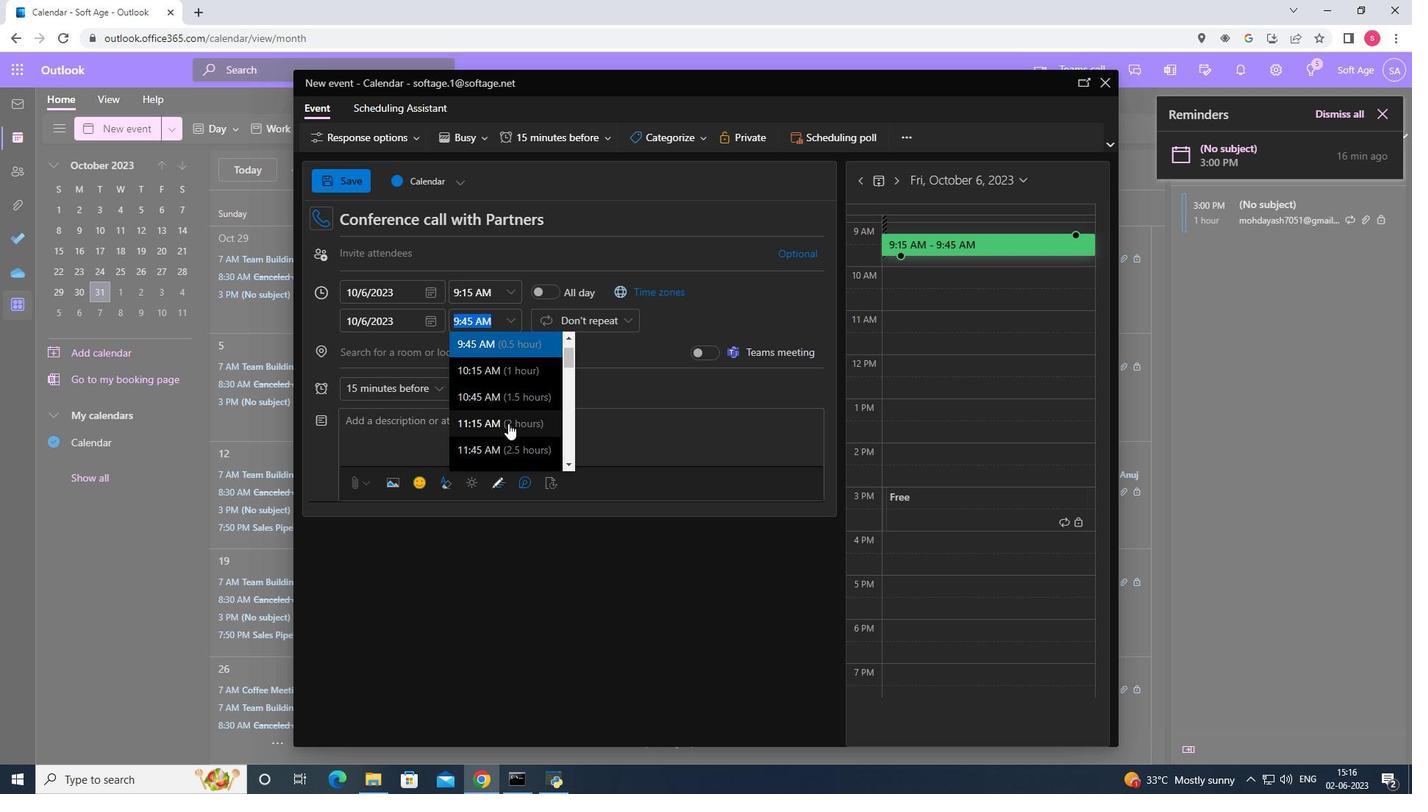 
Action: Mouse moved to (487, 419)
Screenshot: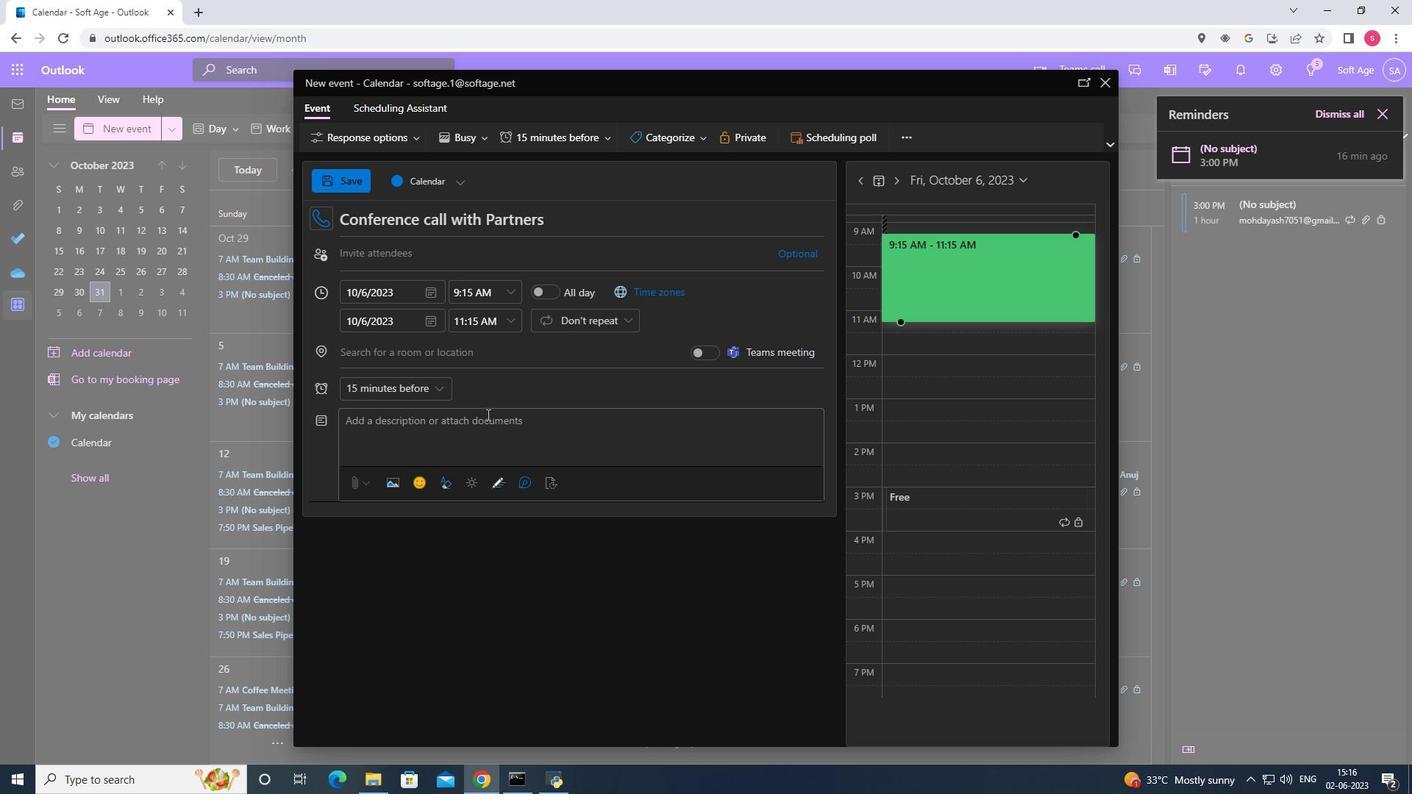
Action: Mouse pressed left at (487, 419)
Screenshot: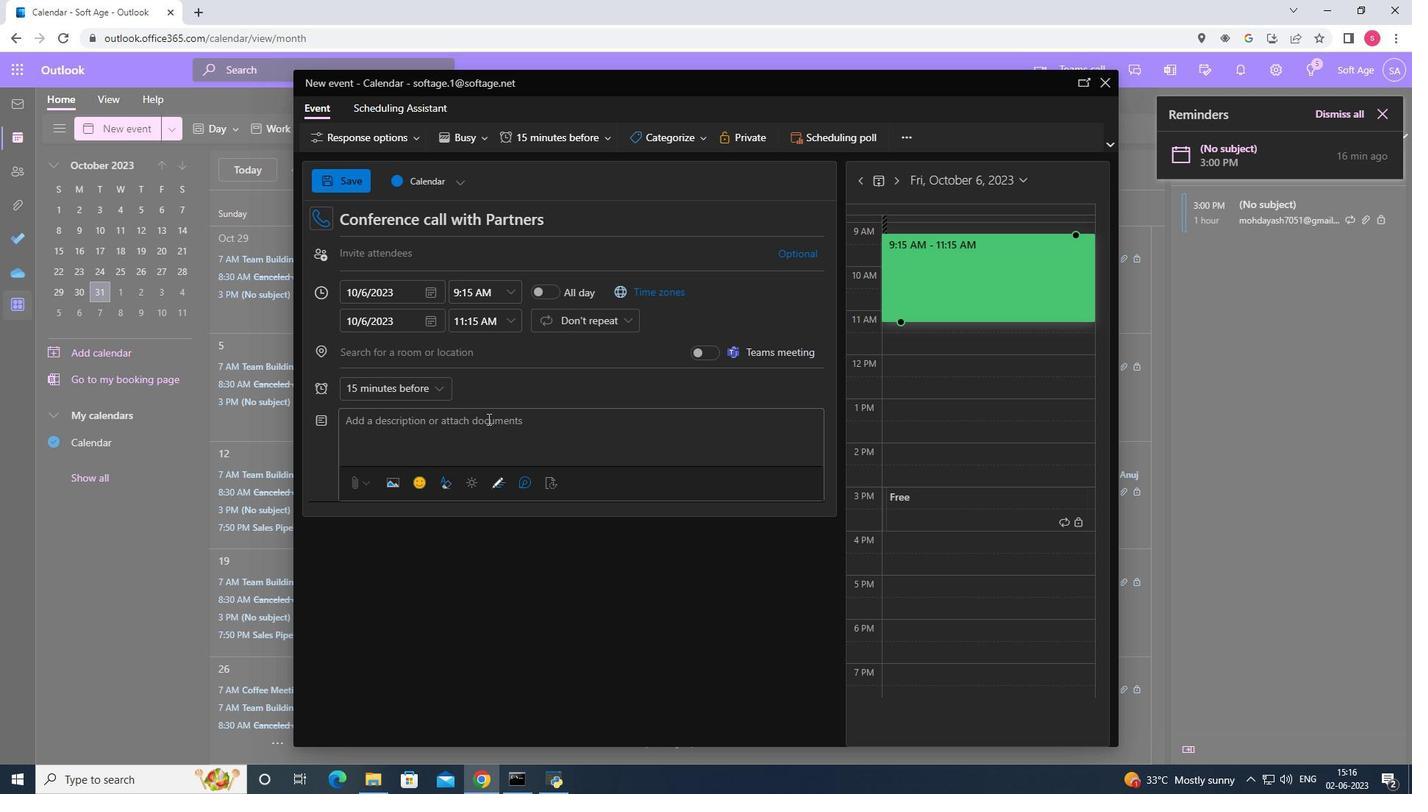 
Action: Key pressed <Key.shift>Ac<Key.backspace><Key.space>conference<Key.space>call<Key.space>with<Key.space>partners<Key.space>serves<Key.space>as<Key.space>a<Key.space>pl<Key.tab><Key.space>coll<Key.tab><Key.space>discussions<Key.space><Key.backspace>.<Key.space><Key.caps_lock><Key.caps_lock><Key.shift>It<Key.space>brings<Key.space>together<Key.space>res<Key.backspace>prese<Key.tab><Key.space>from<Key.space>di<Key.tab><Key.space>organizations<Key.space>or<Key.space>de<Key.tab><Key.space>to<Key.space>excha<Key.tab><Key.backspace><Key.backspace><Key.backspace><Key.backspace><Key.backspace><Key.backspace><Key.backspace><Key.backspace><Key.backspace><Key.backspace><Key.backspace>ideas,<Key.space>share<Key.space>updates,<Key.tab><Key.space>address<Key.space>common<Key.space>cha<Key.tab>.<Key.space>the<Key.space><Key.backspace><Key.backspace><Key.backspace><Key.backspace><Key.shift>The<Key.space>call<Key.space>enables<Key.space>open<Key.space>and<Key.space>interactive<Key.space>communication,<Key.space>fostering<Key.space>a<Key.space>sense<Key.space>of<Key.space>tean<Key.backspace>mwork<Key.space>and<Key.space>co<Key.tab><Key.backspace><Key.backspace><Key.backspace><Key.backspace><Key.backspace><Key.backspace><Key.backspace><Key.backspace><Key.backspace><Key.backspace><Key.backspace>operation,<Key.space>fostering<Key.backspace><Key.backspace><Key.backspace><Key.backspace><Key.backspace><Key.backspace><Key.backspace><Key.backspace><Key.backspace><Key.backspace><Key.backspace><Key.space>among<Key.space>partners.
Screenshot: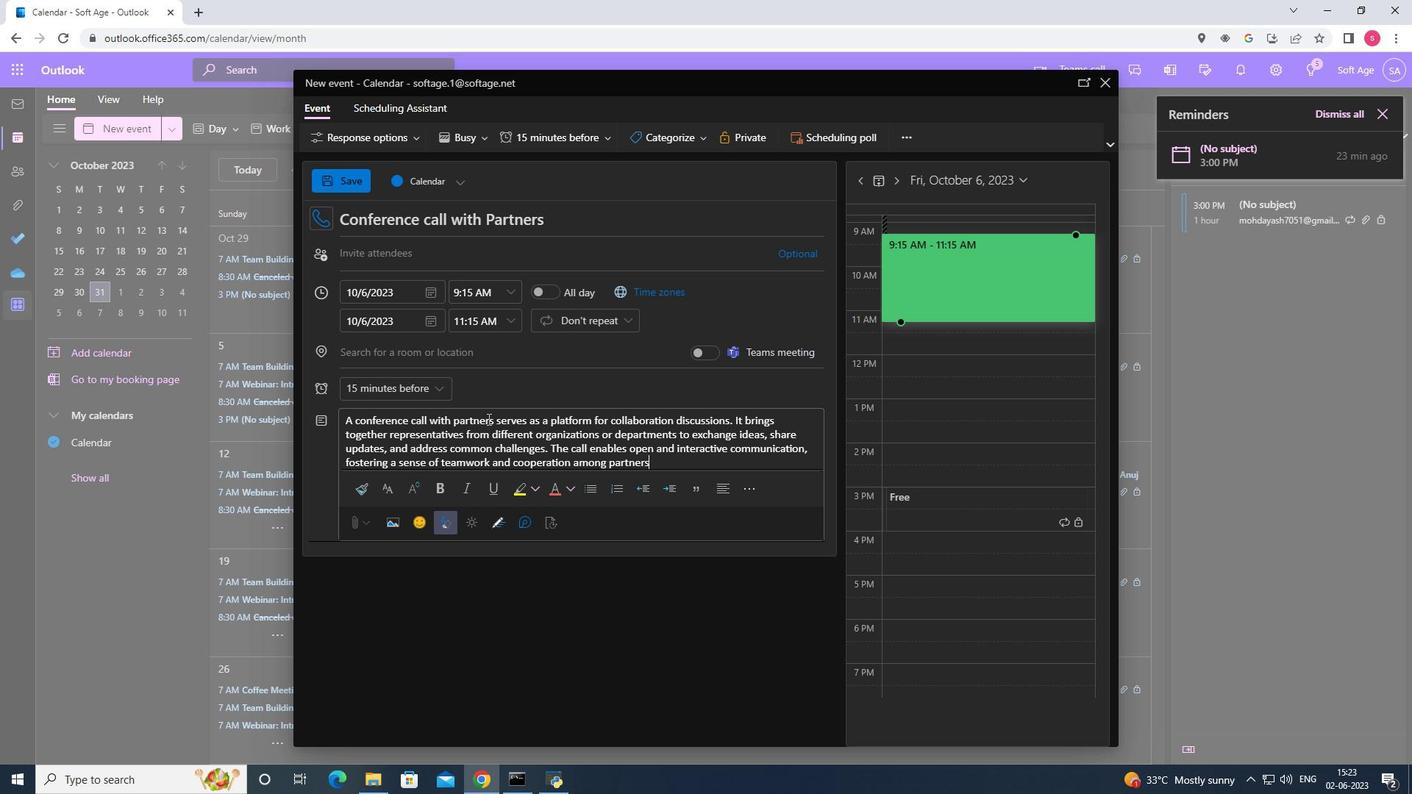 
Action: Mouse moved to (700, 130)
Screenshot: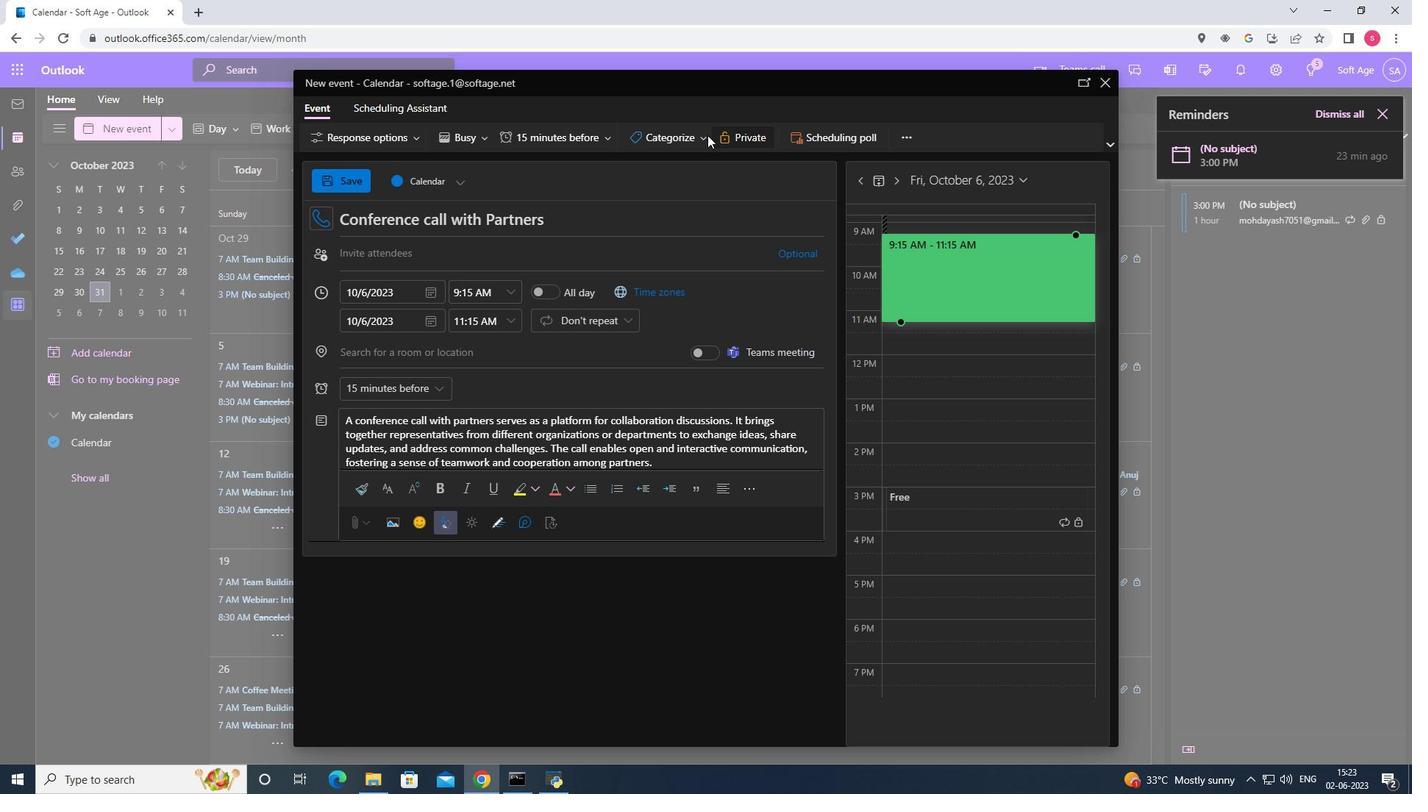 
Action: Mouse pressed left at (700, 130)
Screenshot: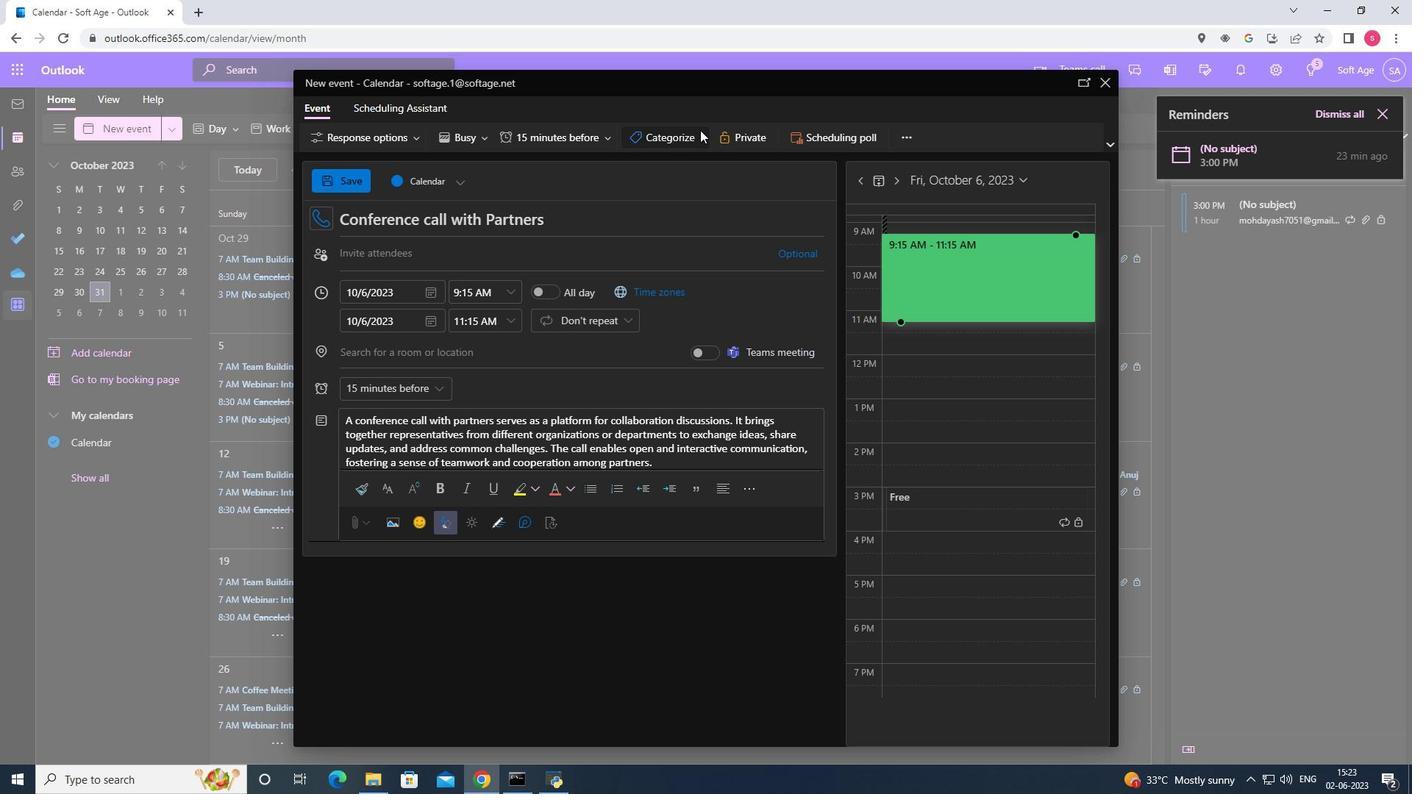 
Action: Mouse moved to (696, 167)
Screenshot: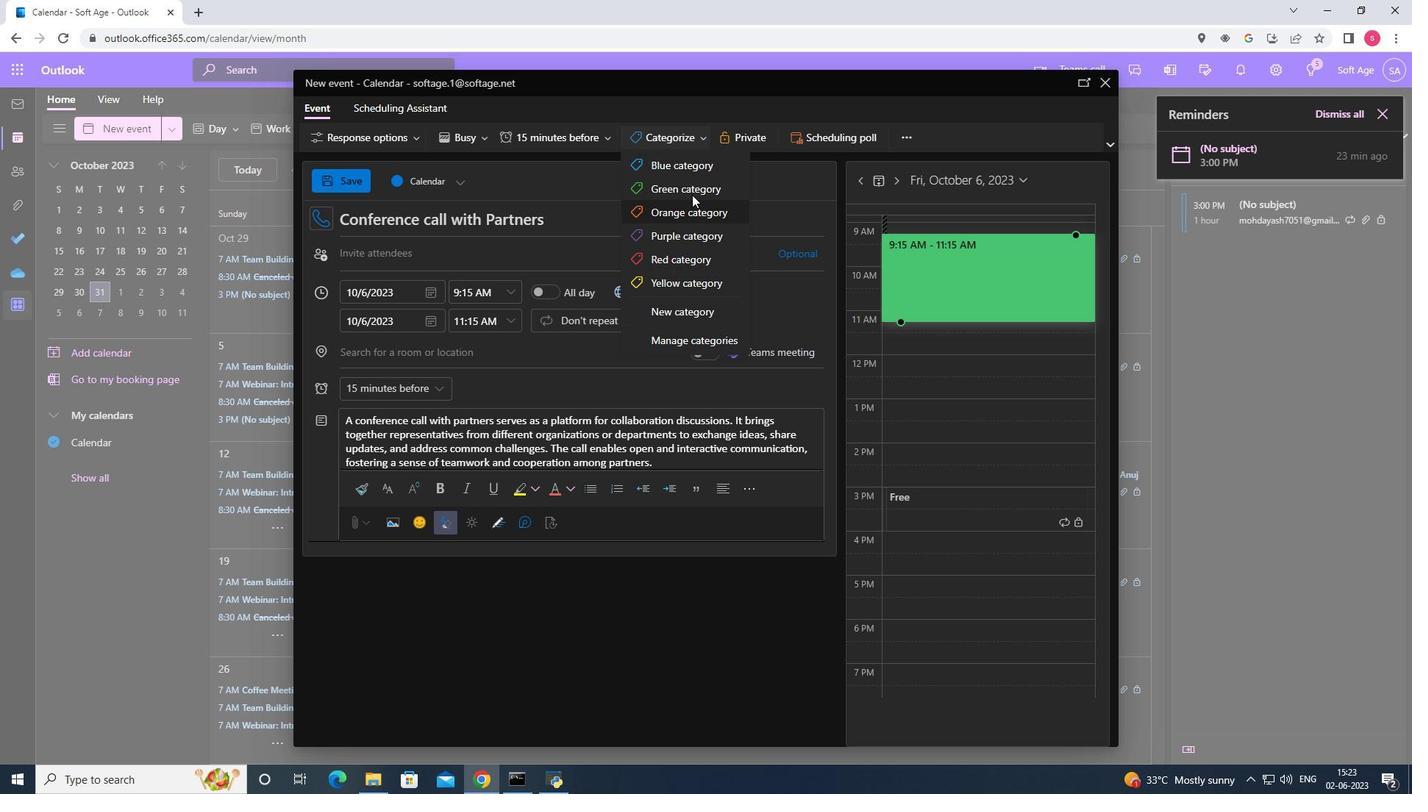 
Action: Mouse pressed left at (696, 167)
Screenshot: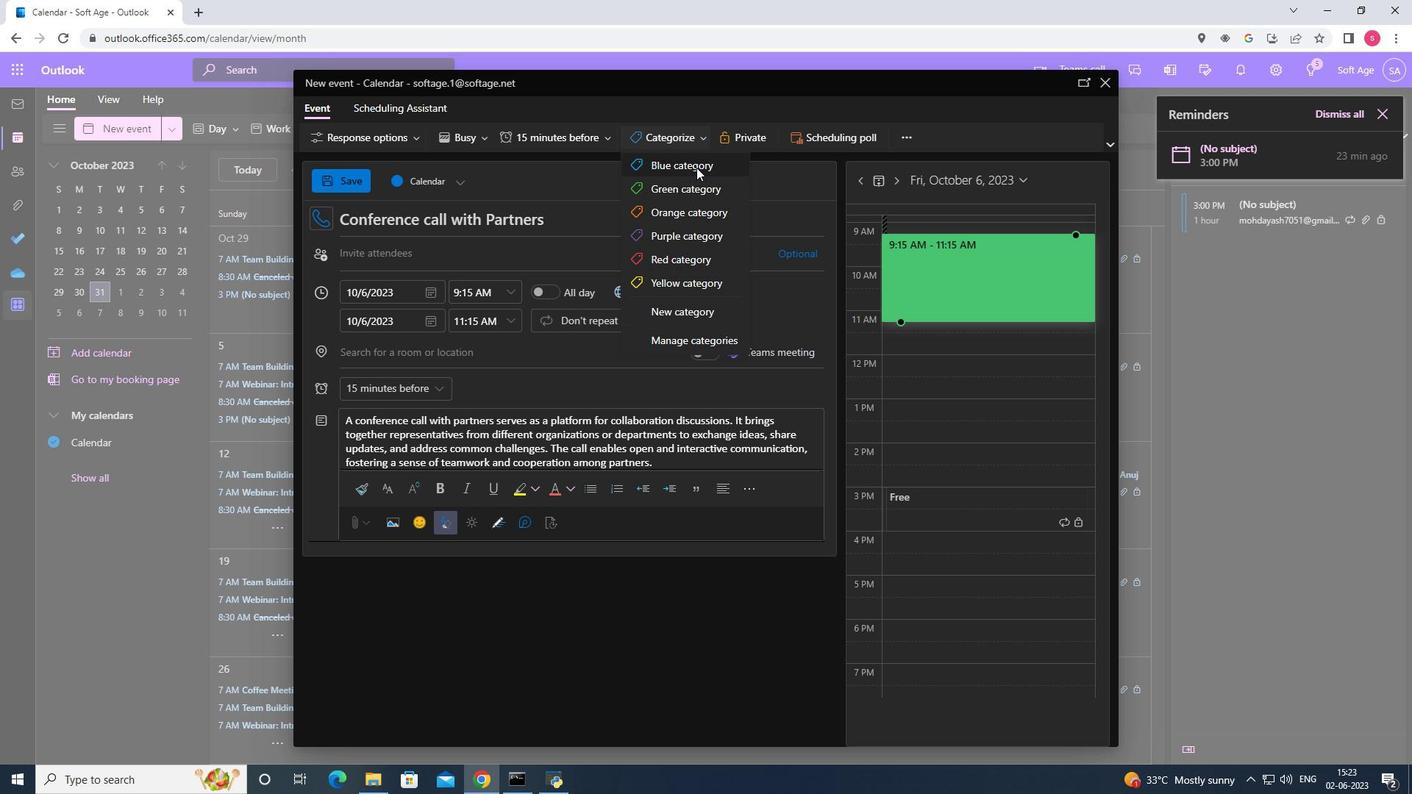 
Action: Mouse moved to (483, 348)
Screenshot: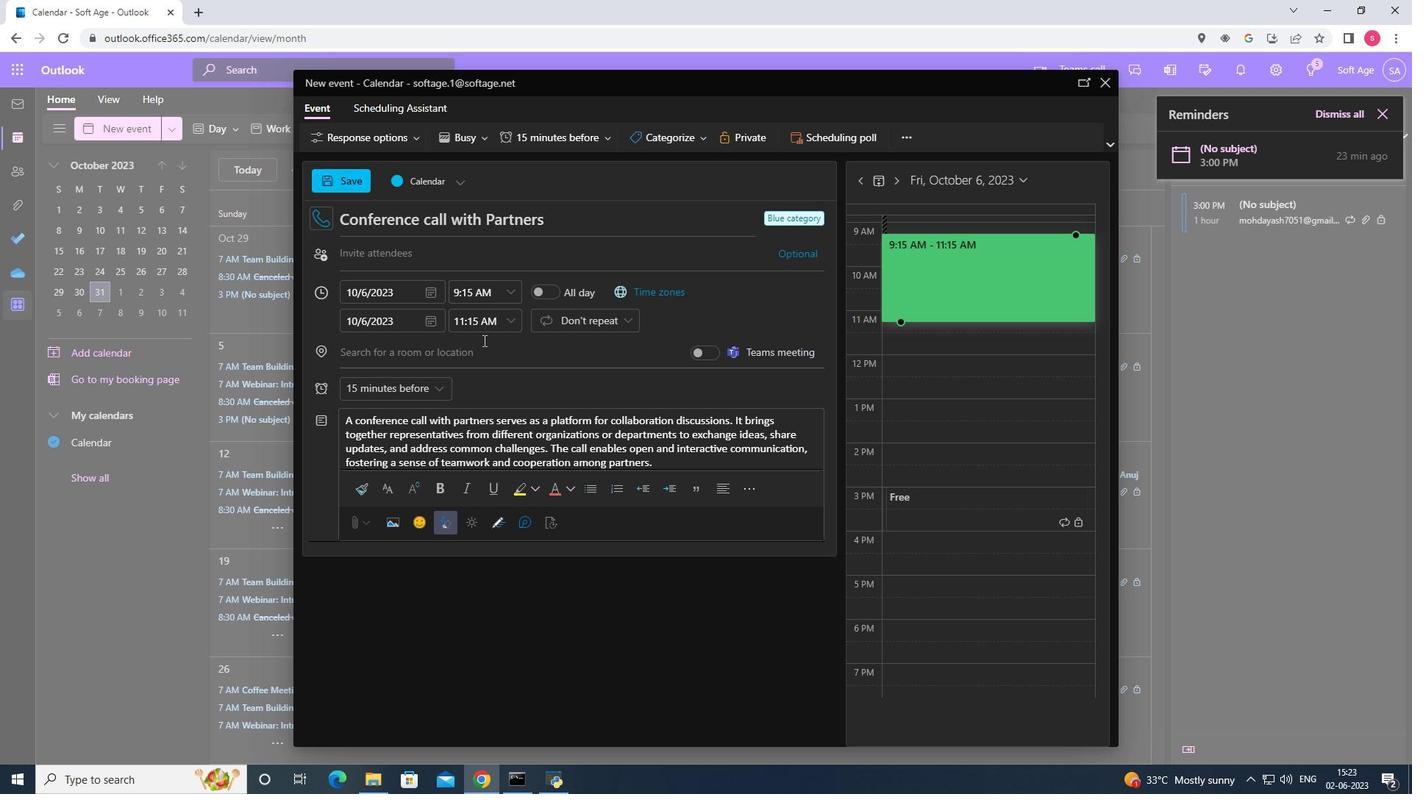 
Action: Mouse pressed left at (483, 348)
Screenshot: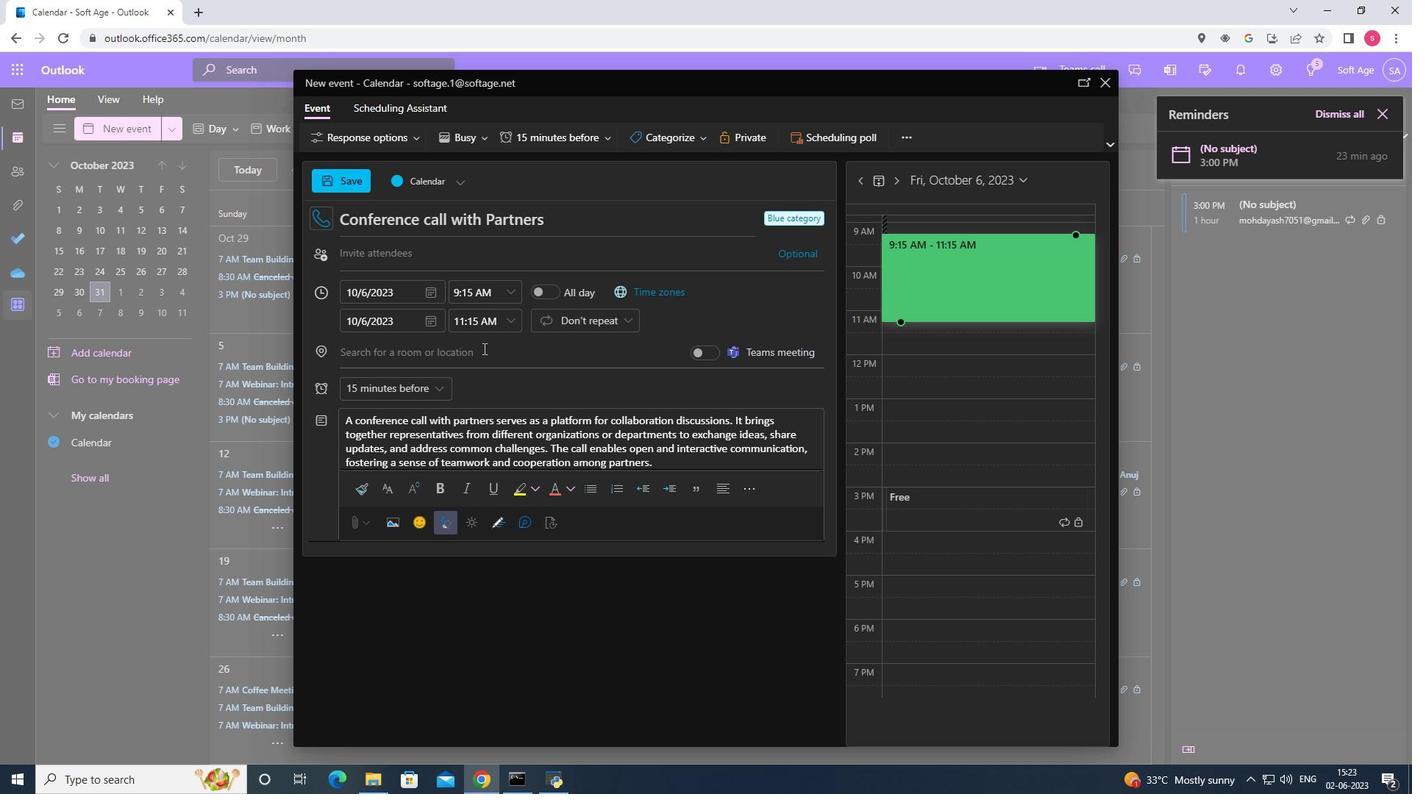
Action: Mouse moved to (483, 348)
Screenshot: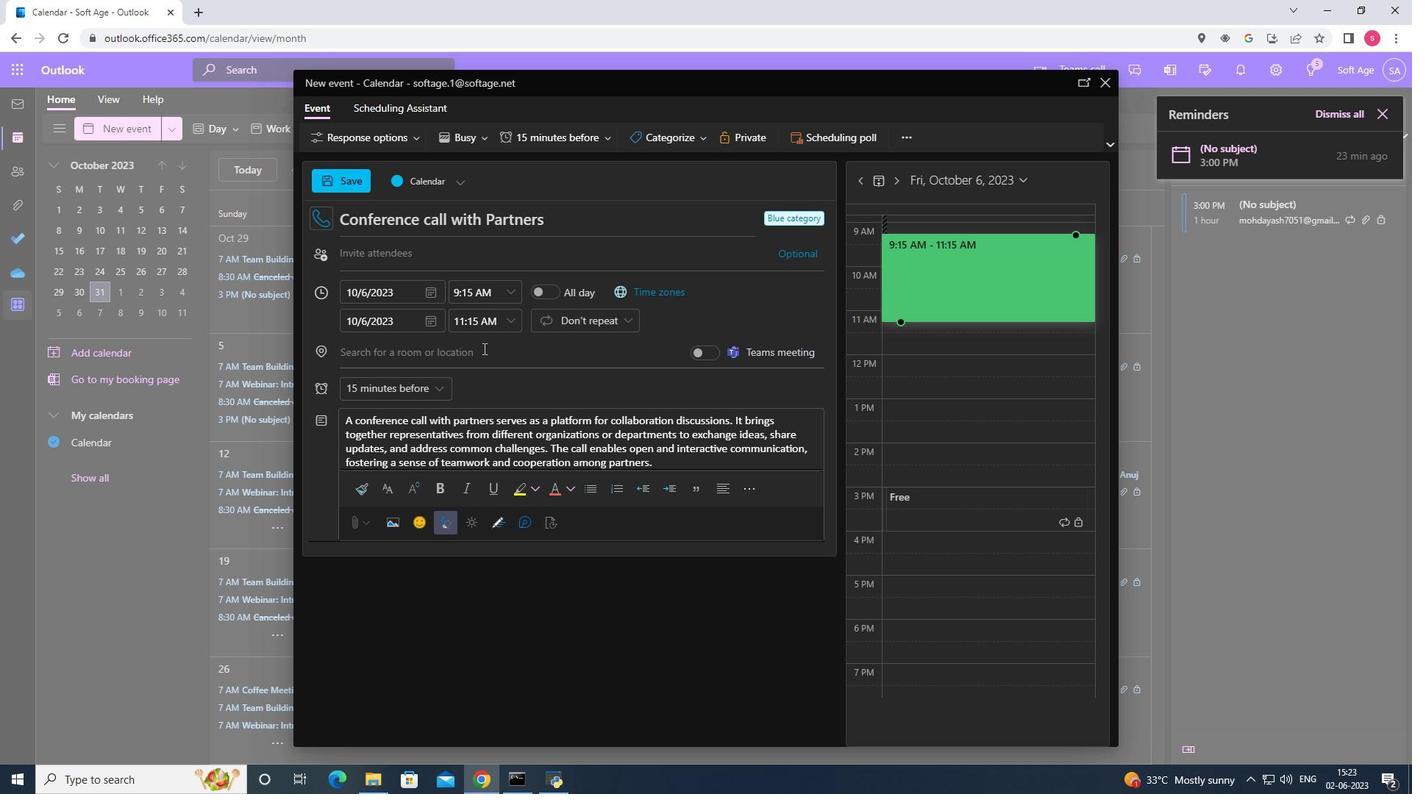 
Action: Key pressed 321<Key.space>of<Key.backspace>xg<Key.backspace>ford<Key.space>streer,<Key.space>london,<Key.space><Key.shift>UK
Screenshot: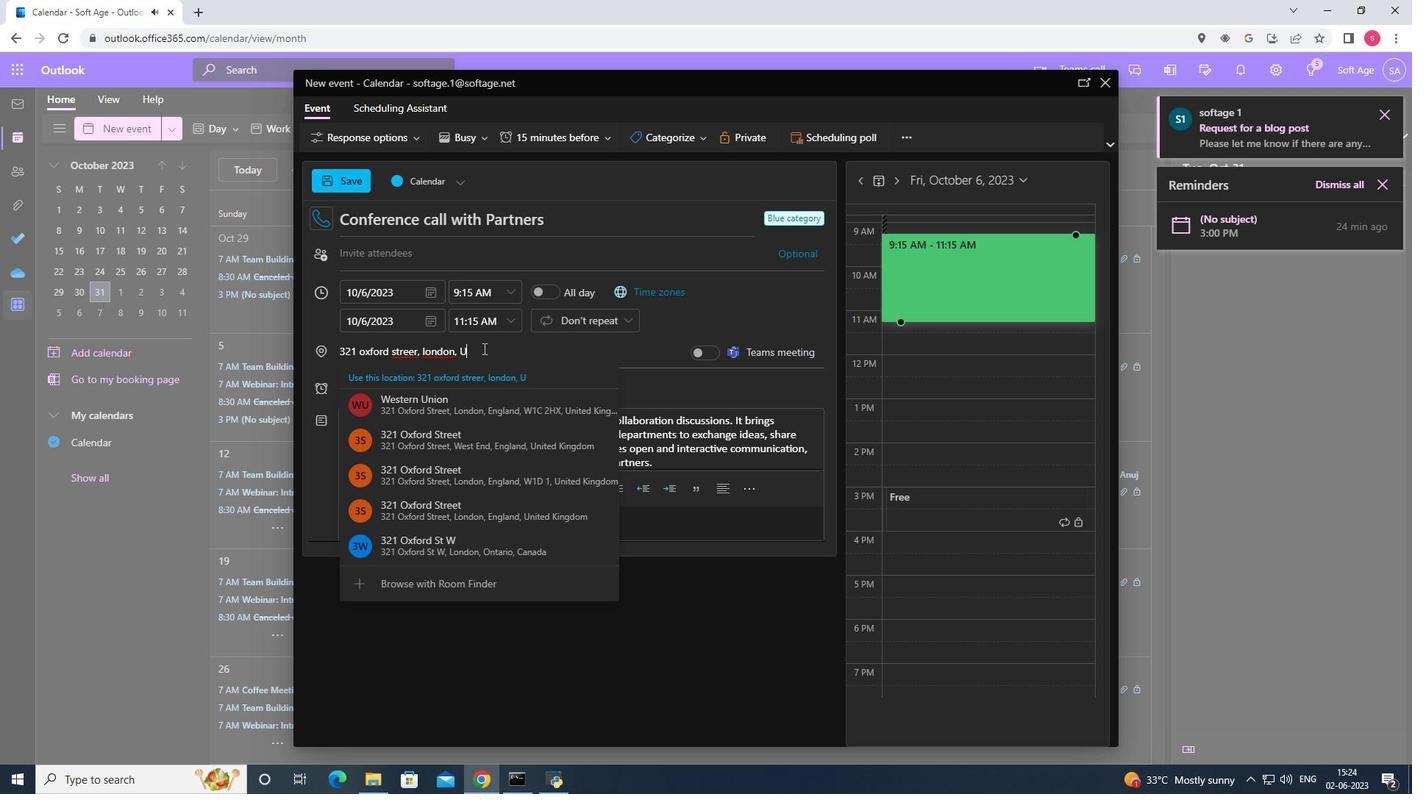 
Action: Mouse moved to (412, 376)
Screenshot: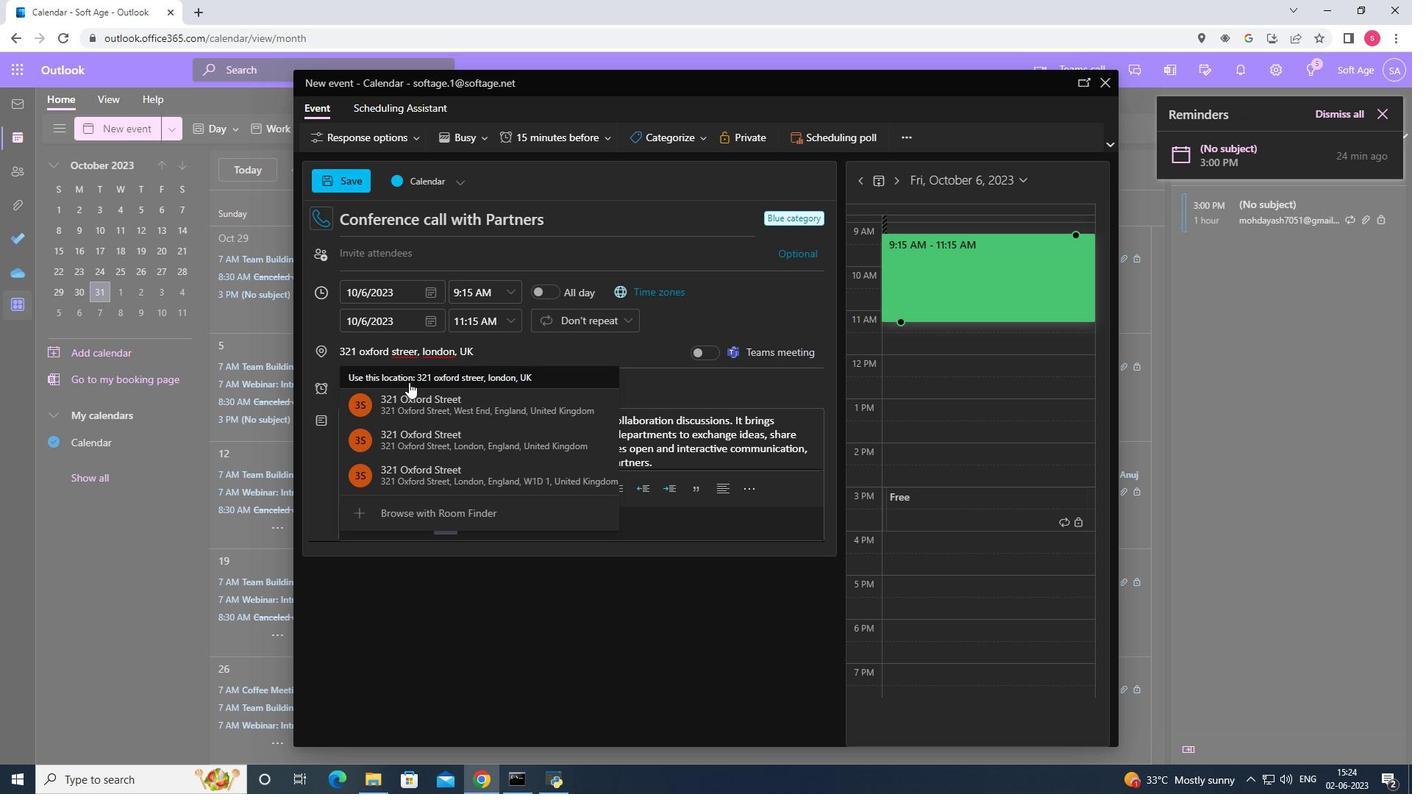 
Action: Mouse pressed left at (412, 376)
Screenshot: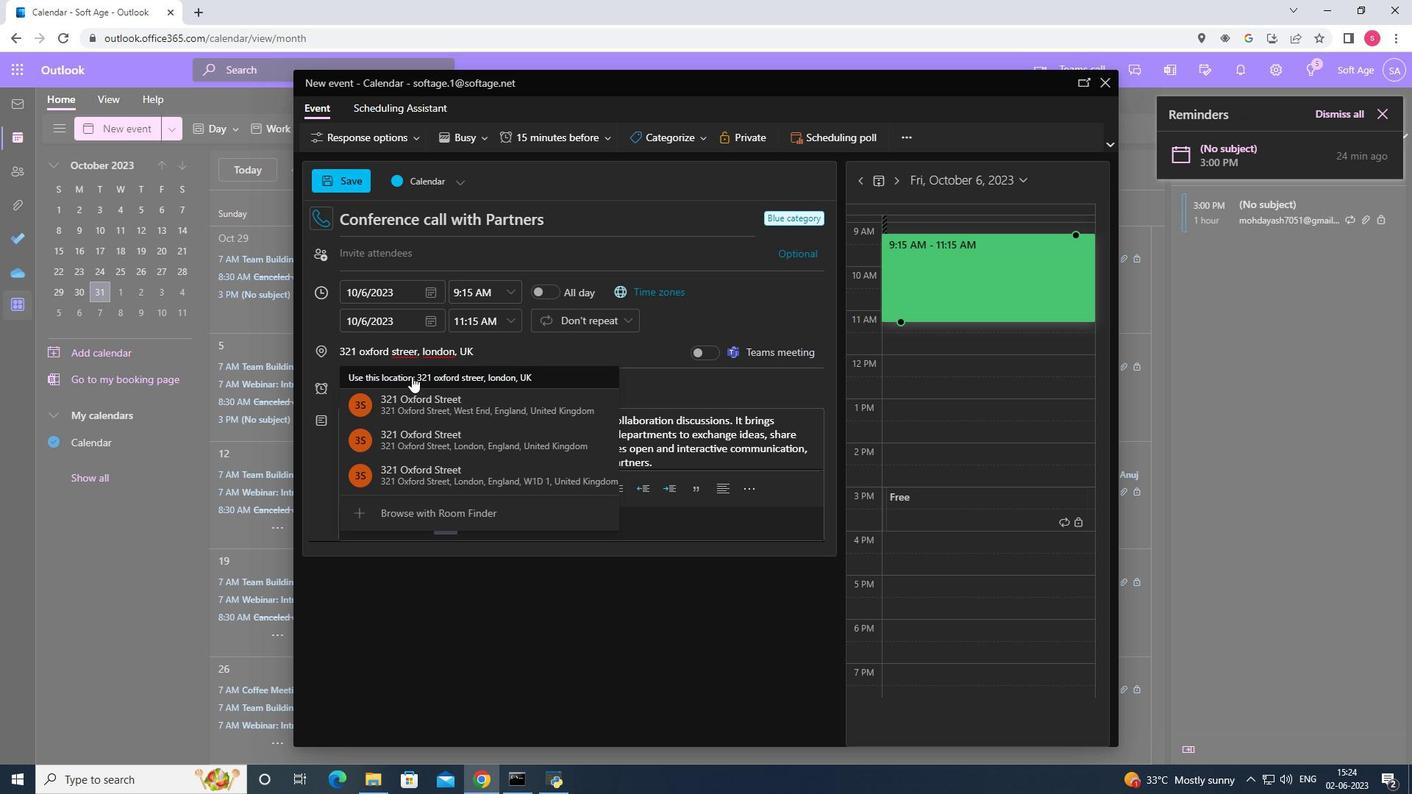 
Action: Mouse moved to (456, 256)
Screenshot: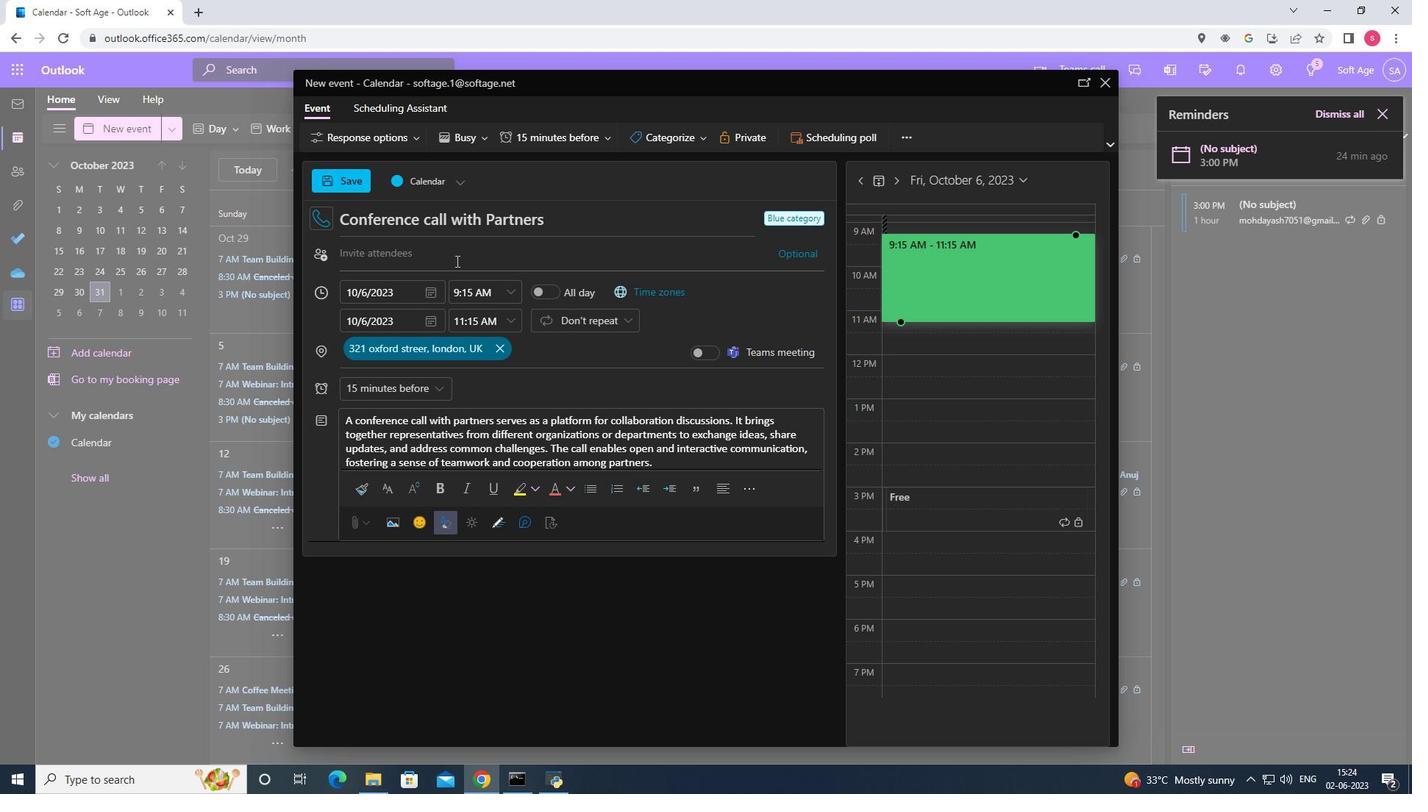
Action: Mouse pressed left at (456, 256)
Screenshot: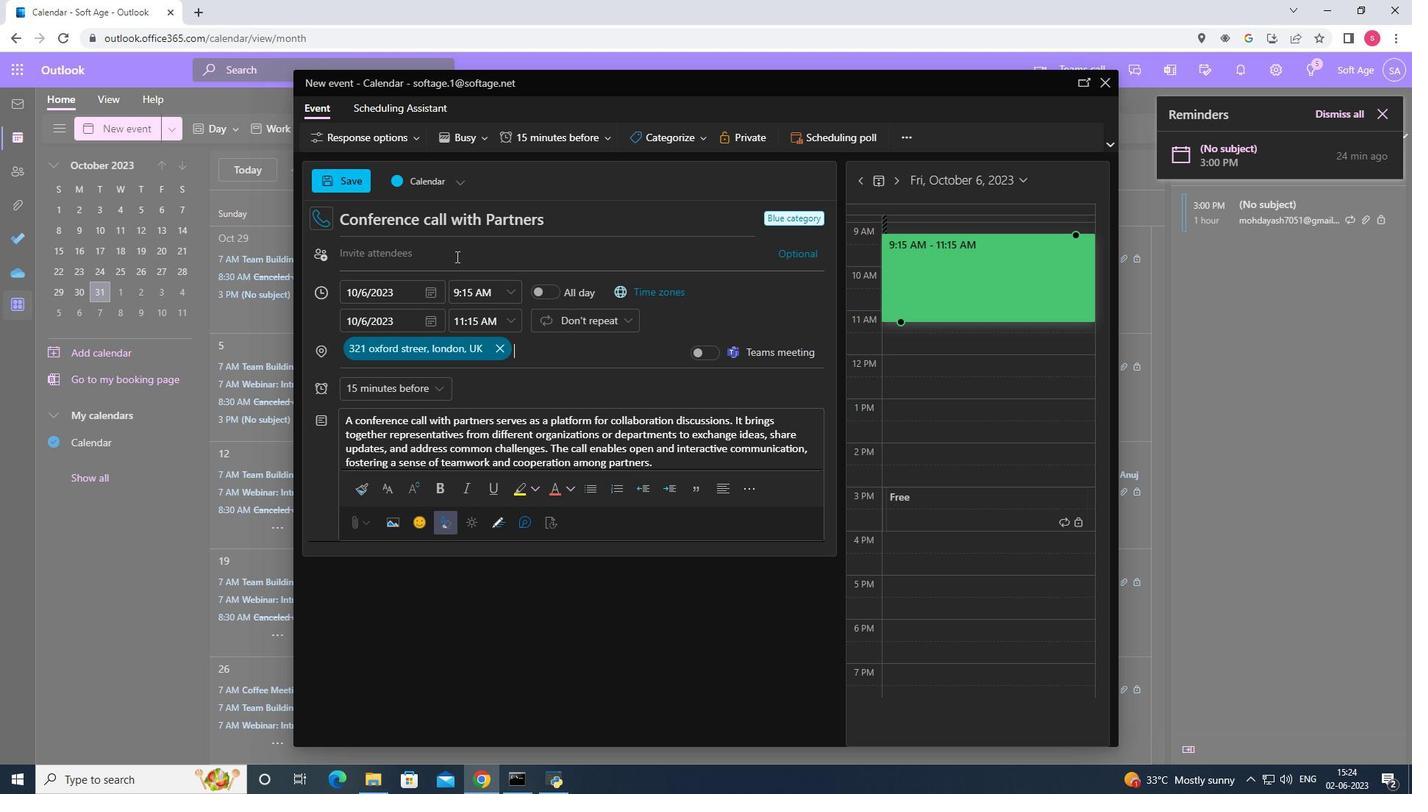 
Action: Mouse moved to (465, 458)
Screenshot: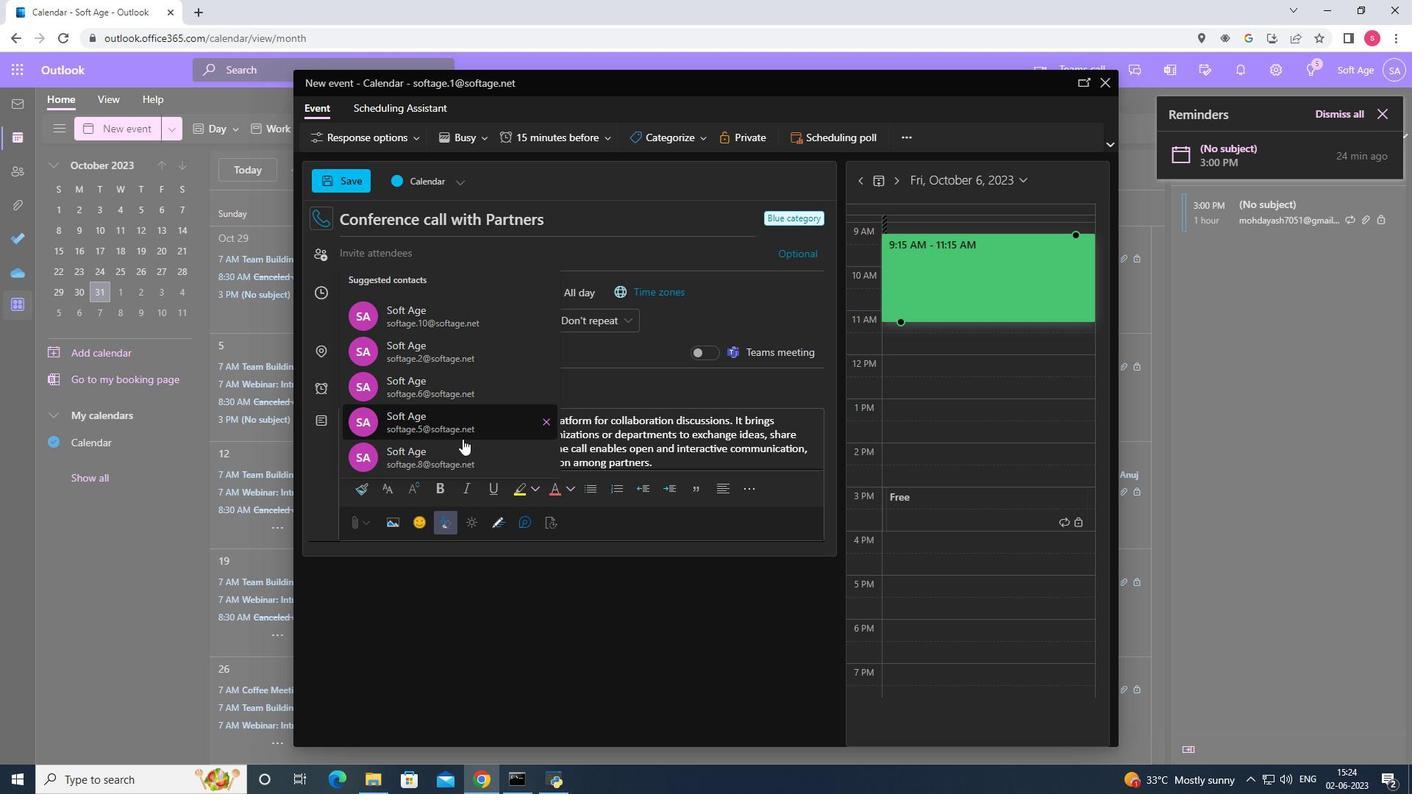 
Action: Mouse pressed left at (465, 458)
Screenshot: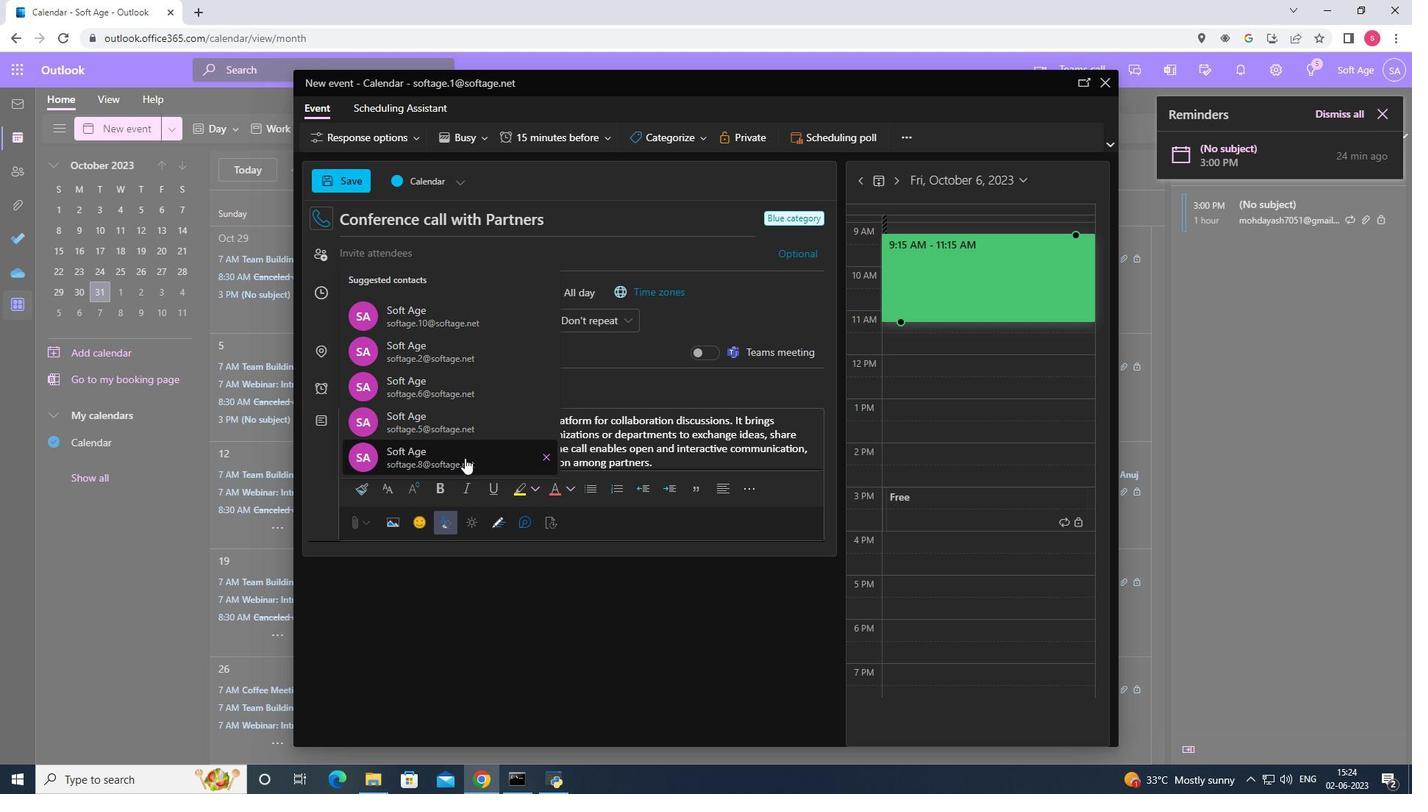 
Action: Mouse moved to (468, 384)
Screenshot: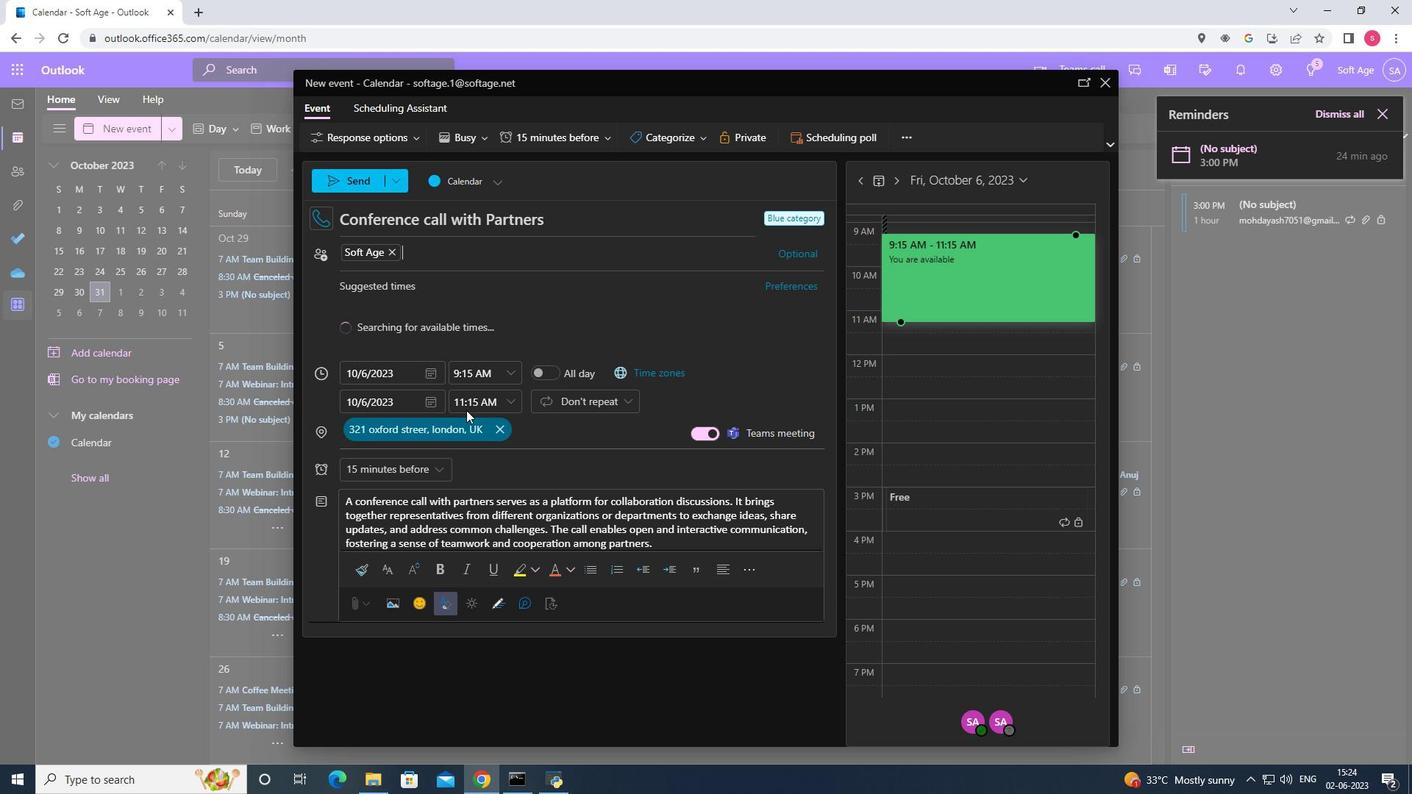 
Action: Key pressed softage.9
Screenshot: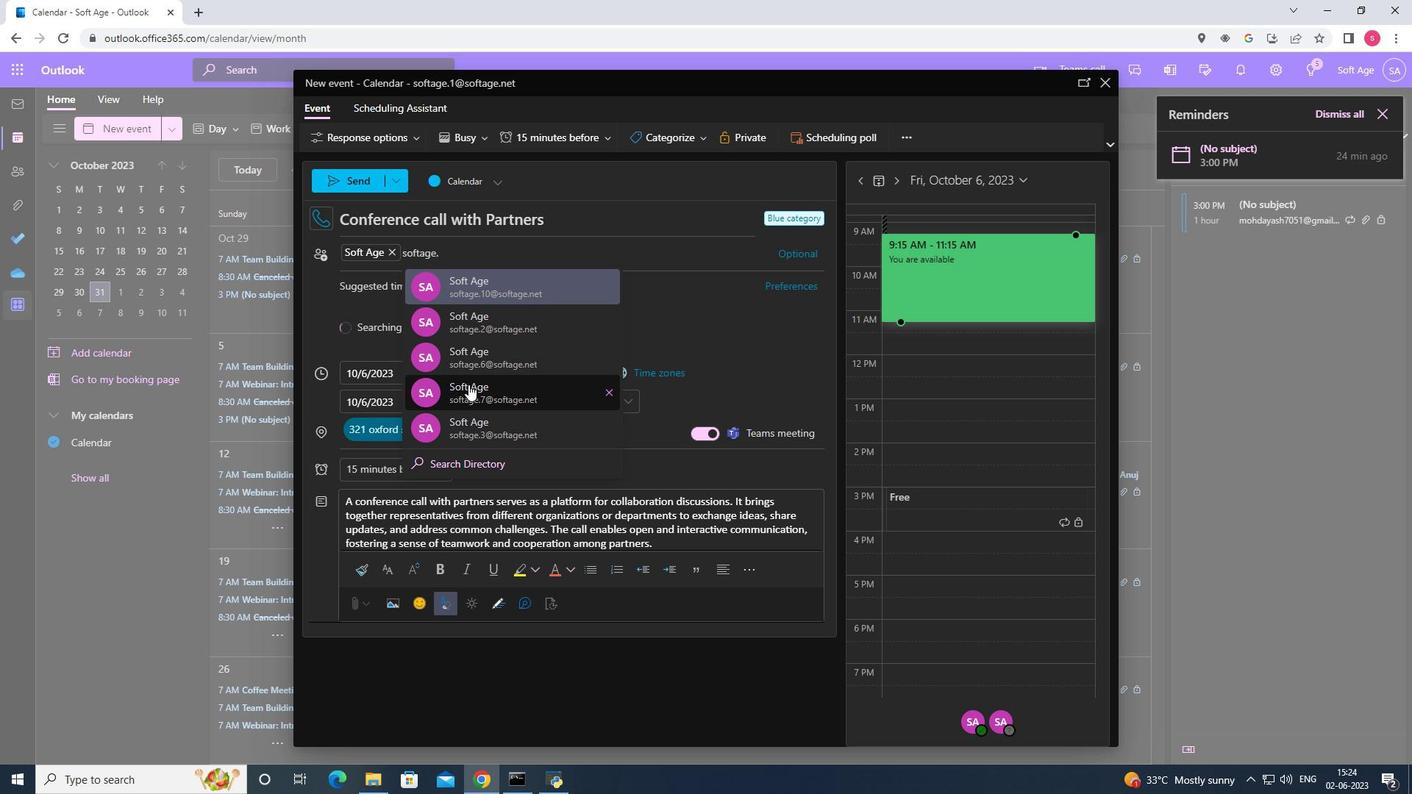 
Action: Mouse moved to (477, 392)
Screenshot: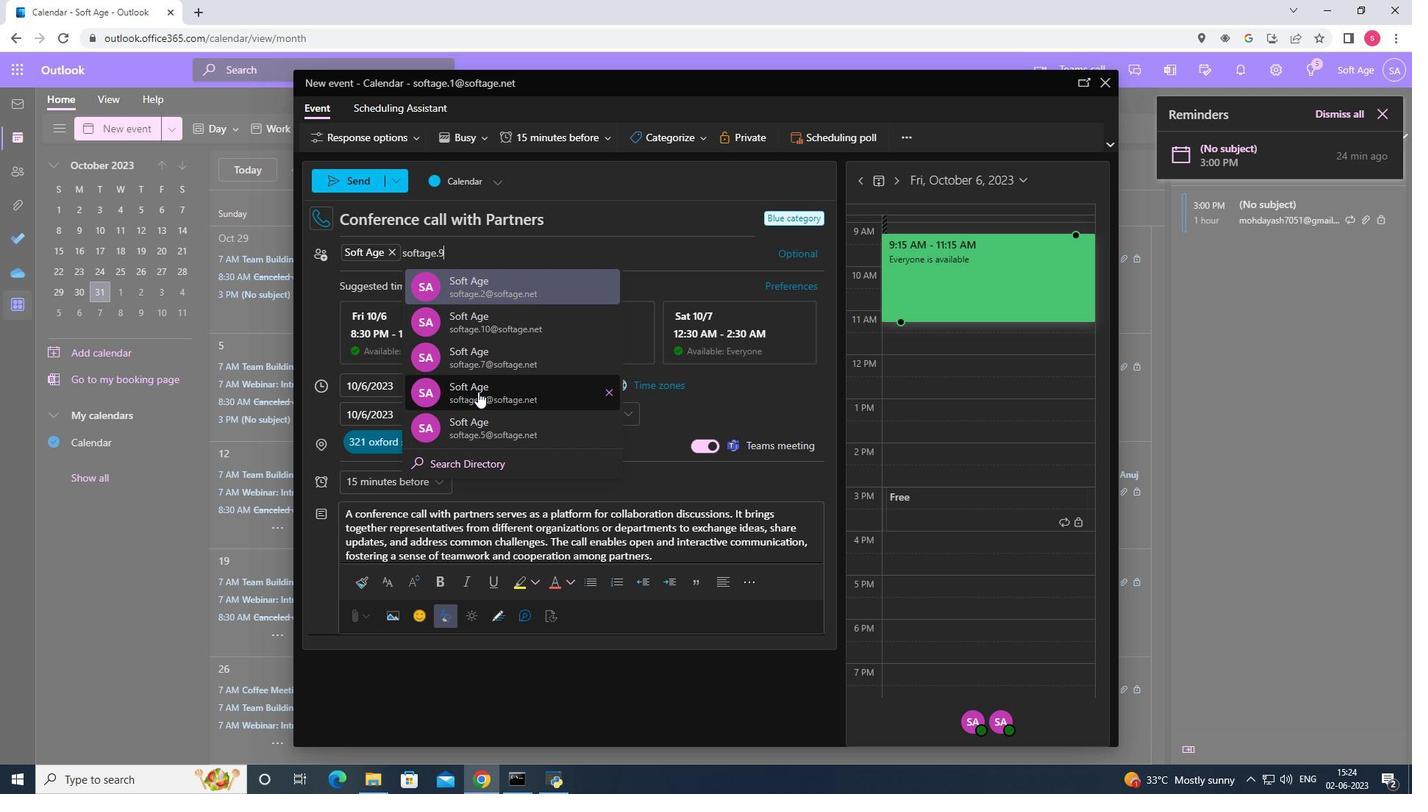 
Action: Key pressed <Key.shift><Key.shift>@
Screenshot: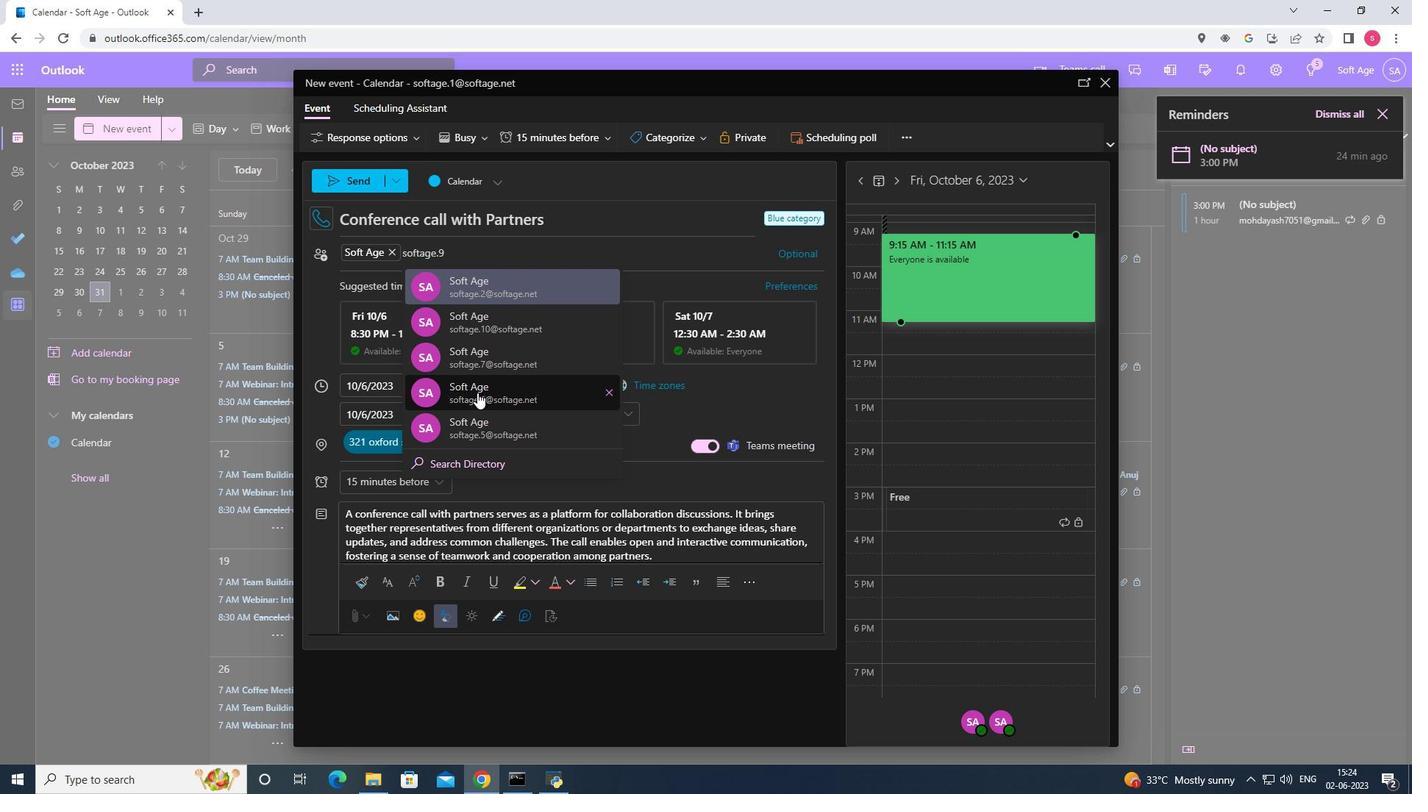 
Action: Mouse moved to (521, 284)
Screenshot: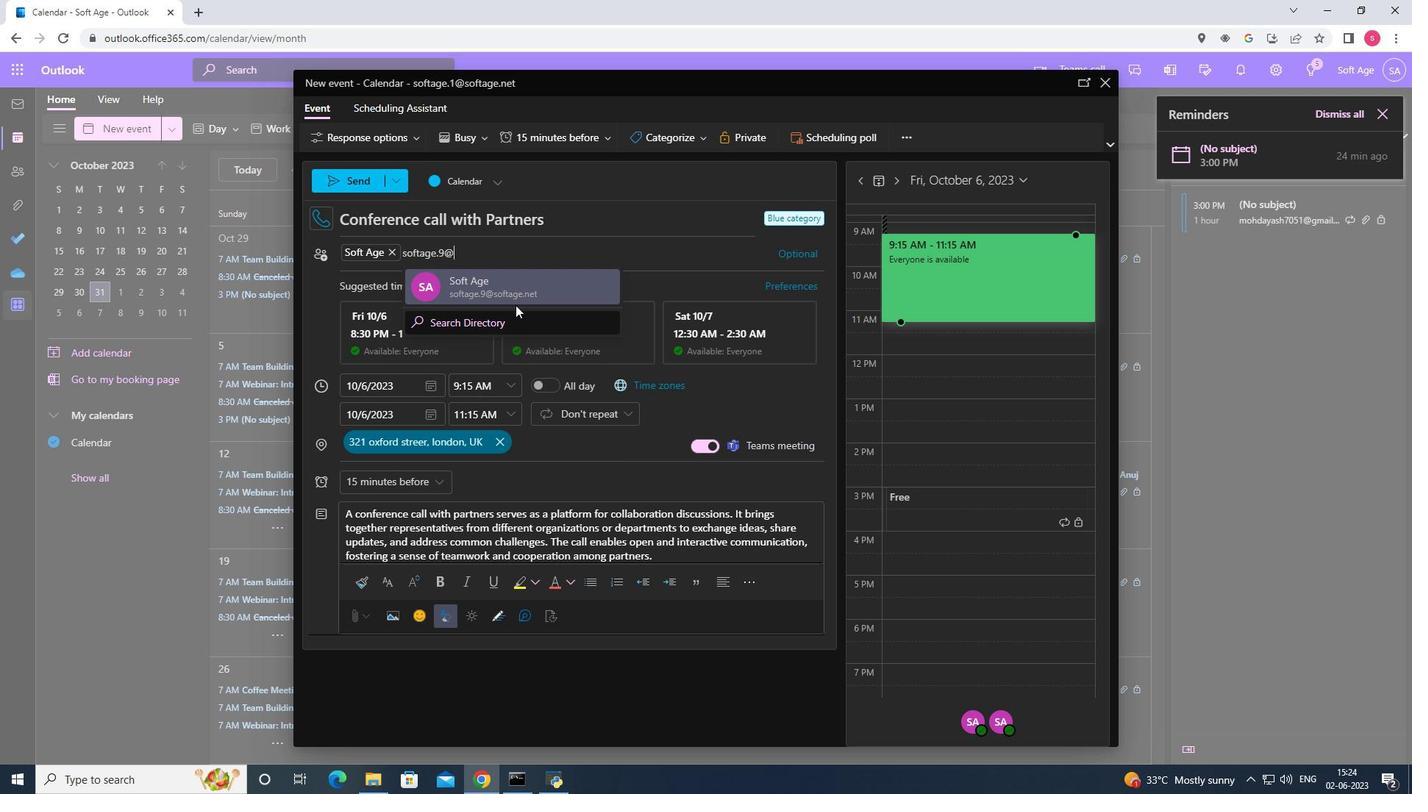 
Action: Mouse pressed left at (521, 284)
Screenshot: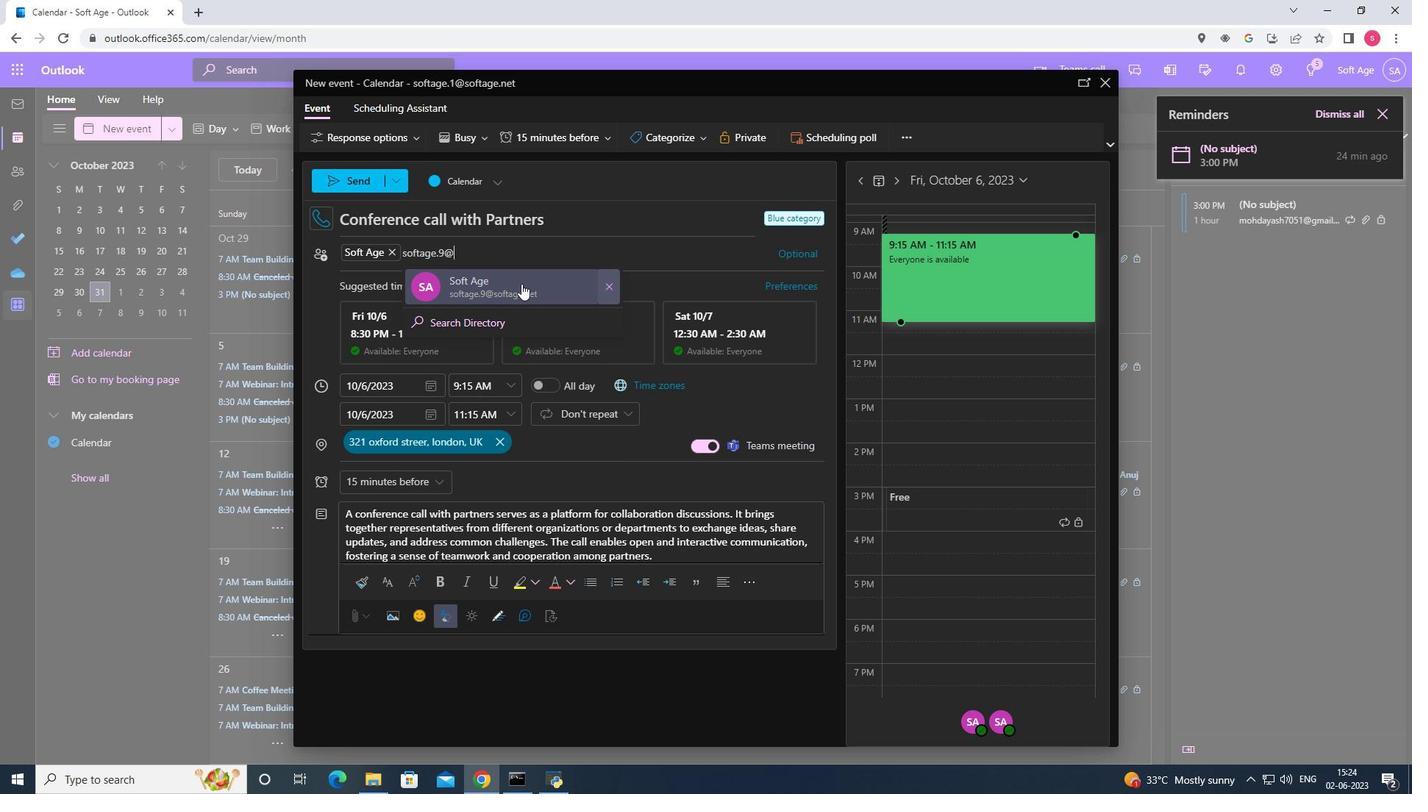 
Action: Mouse moved to (445, 481)
Screenshot: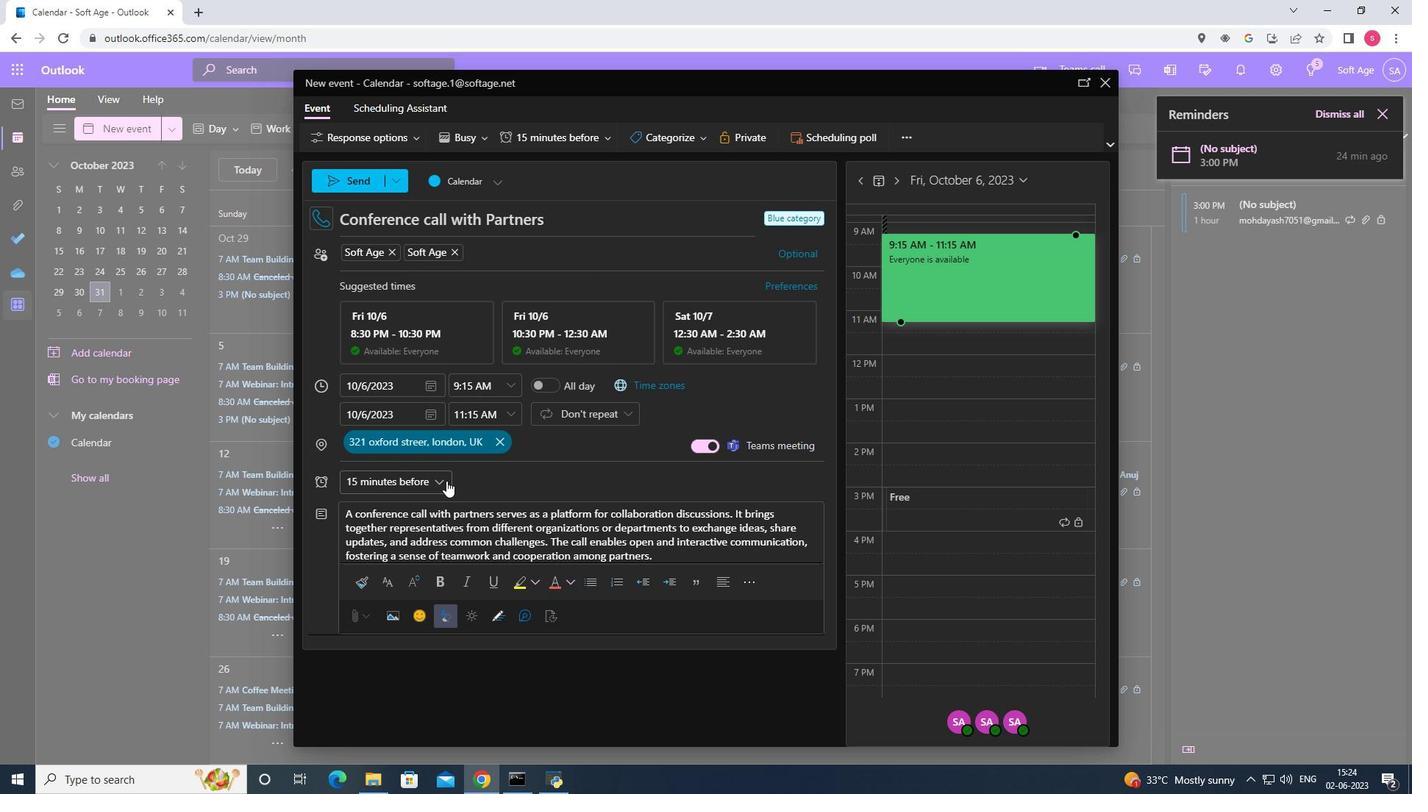 
Action: Mouse pressed left at (445, 481)
Screenshot: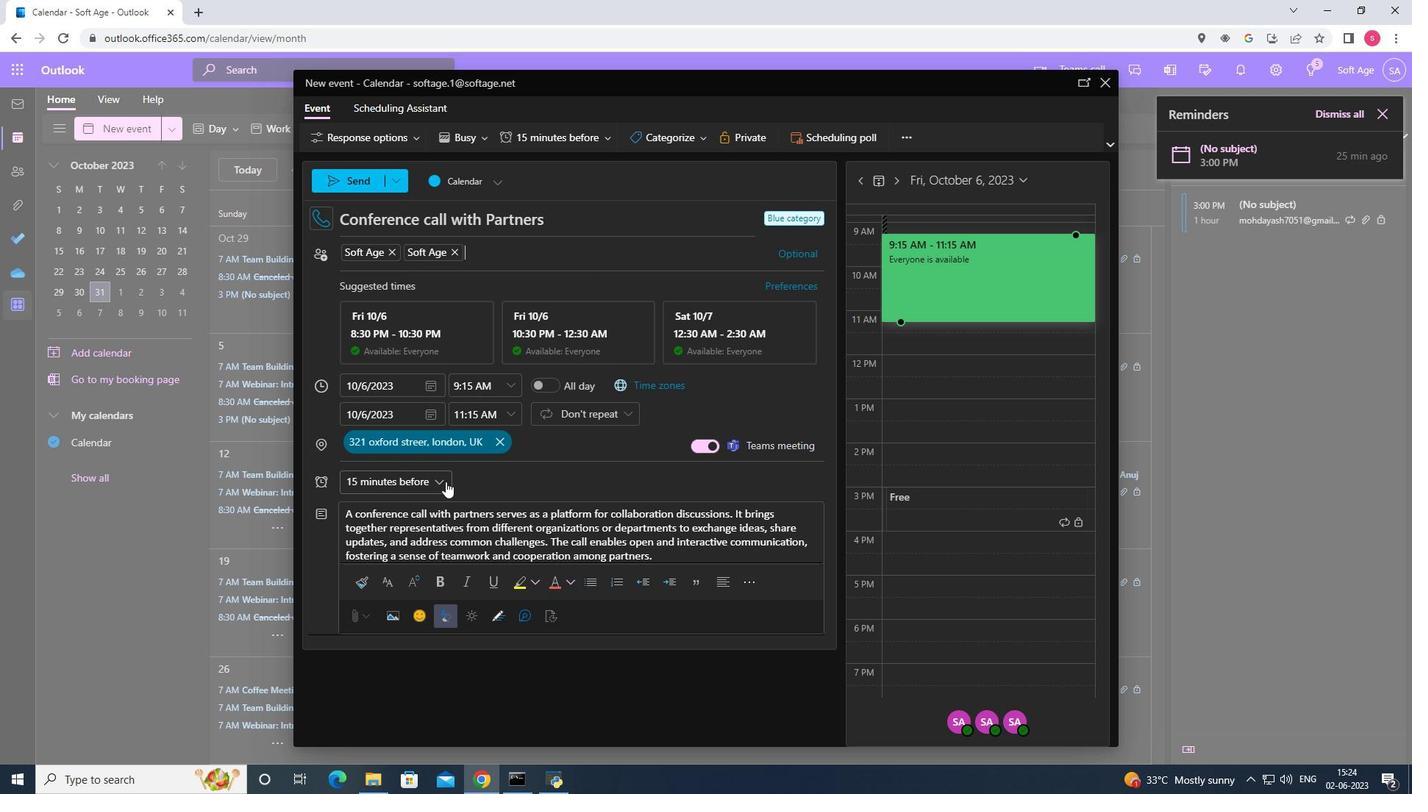 
Action: Mouse moved to (431, 380)
Screenshot: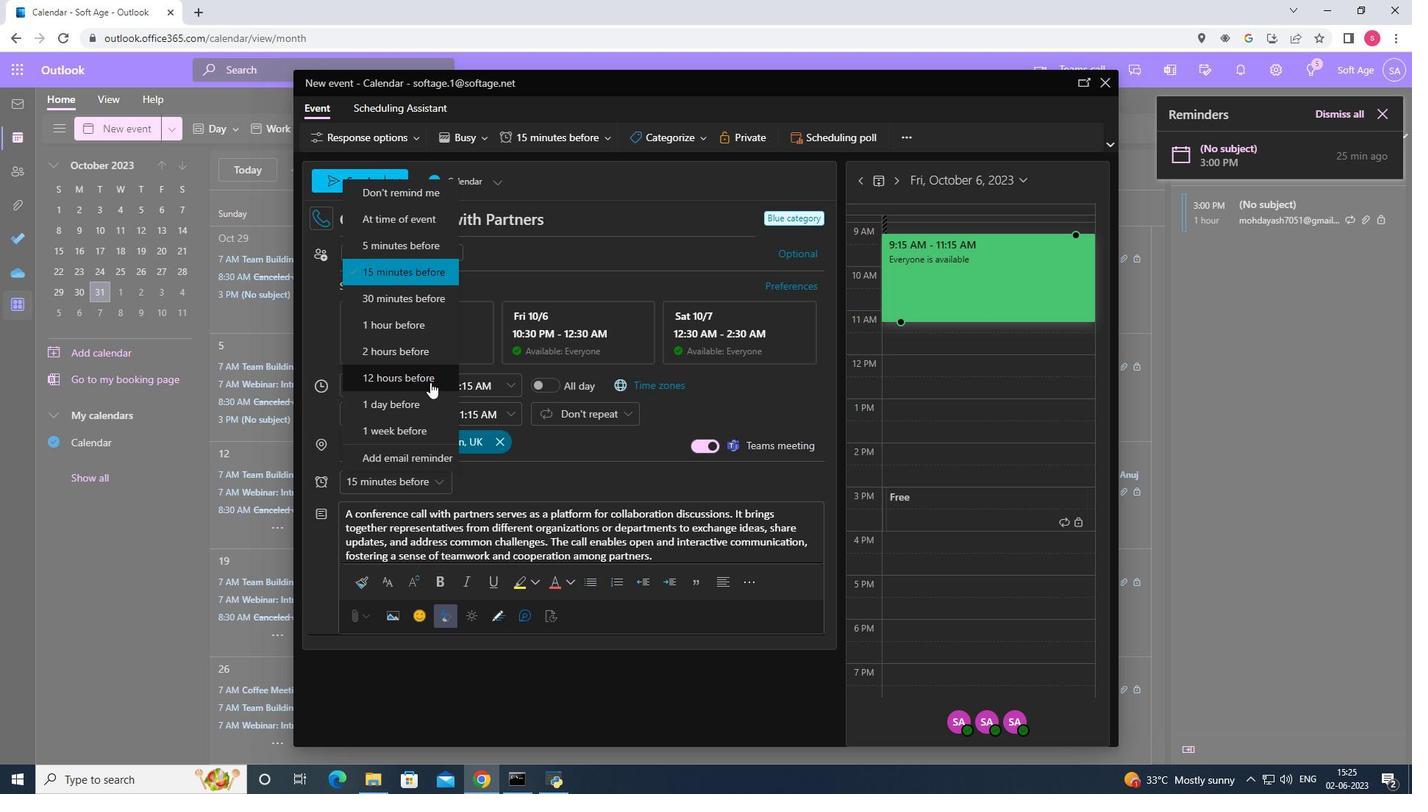 
Action: Mouse pressed left at (431, 380)
Screenshot: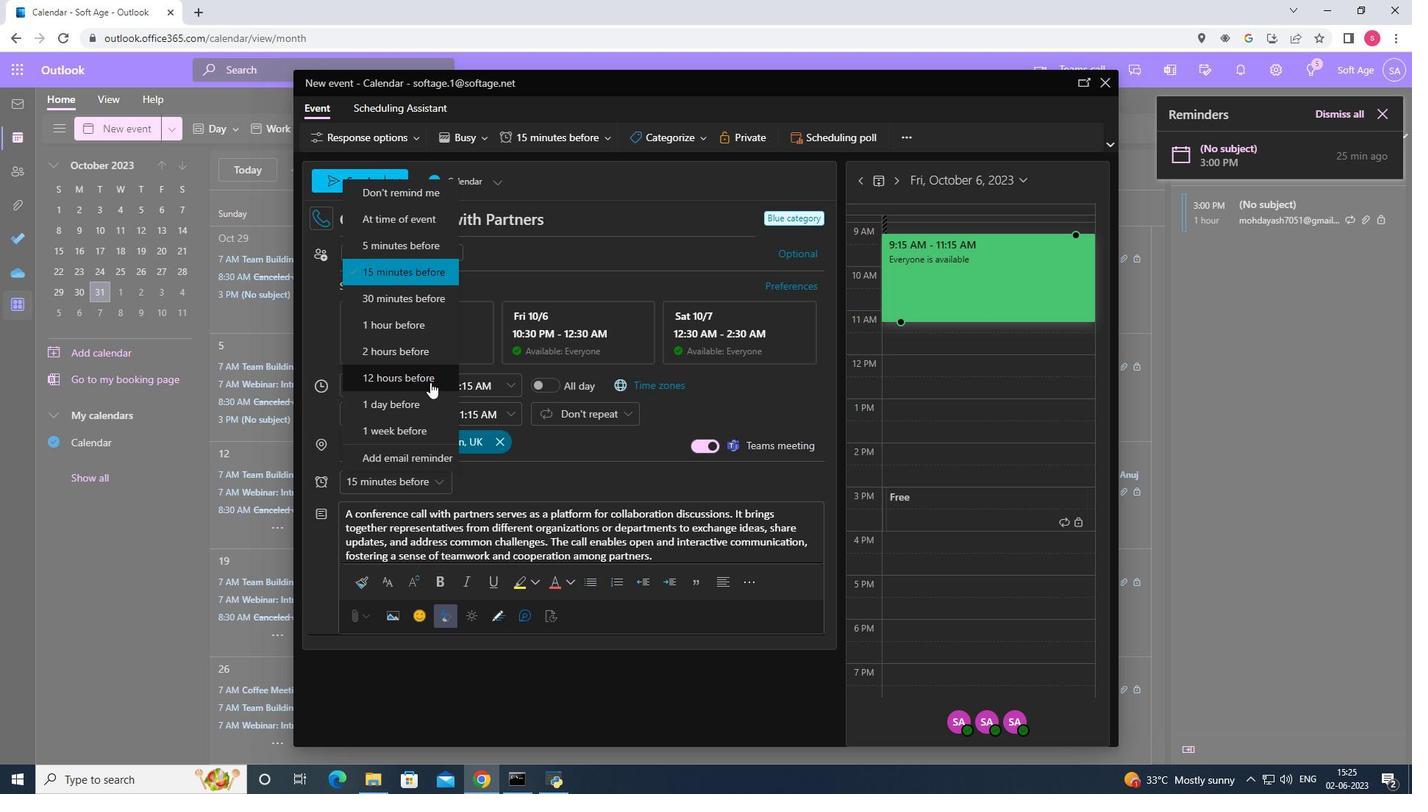 
Action: Mouse moved to (356, 183)
Screenshot: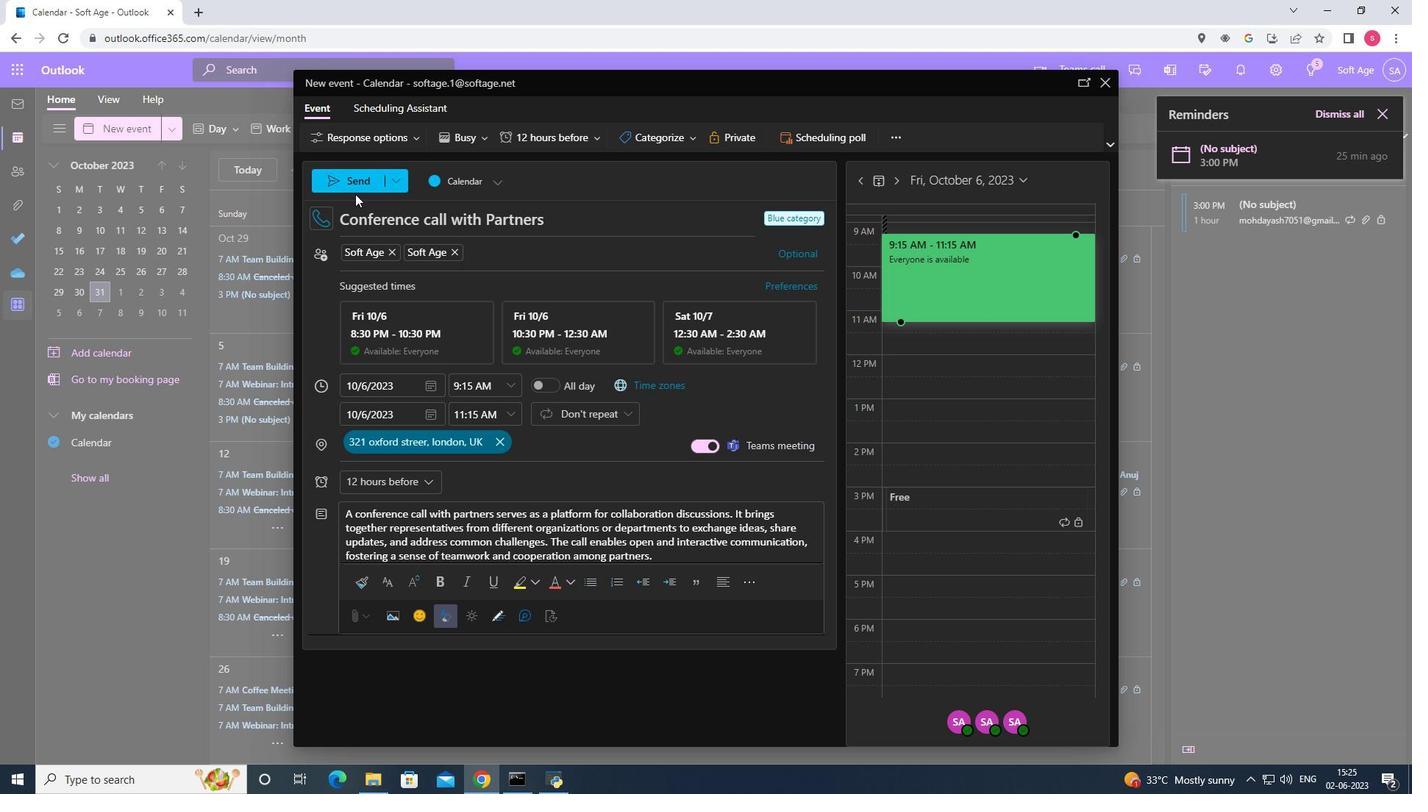 
Action: Mouse pressed left at (356, 183)
Screenshot: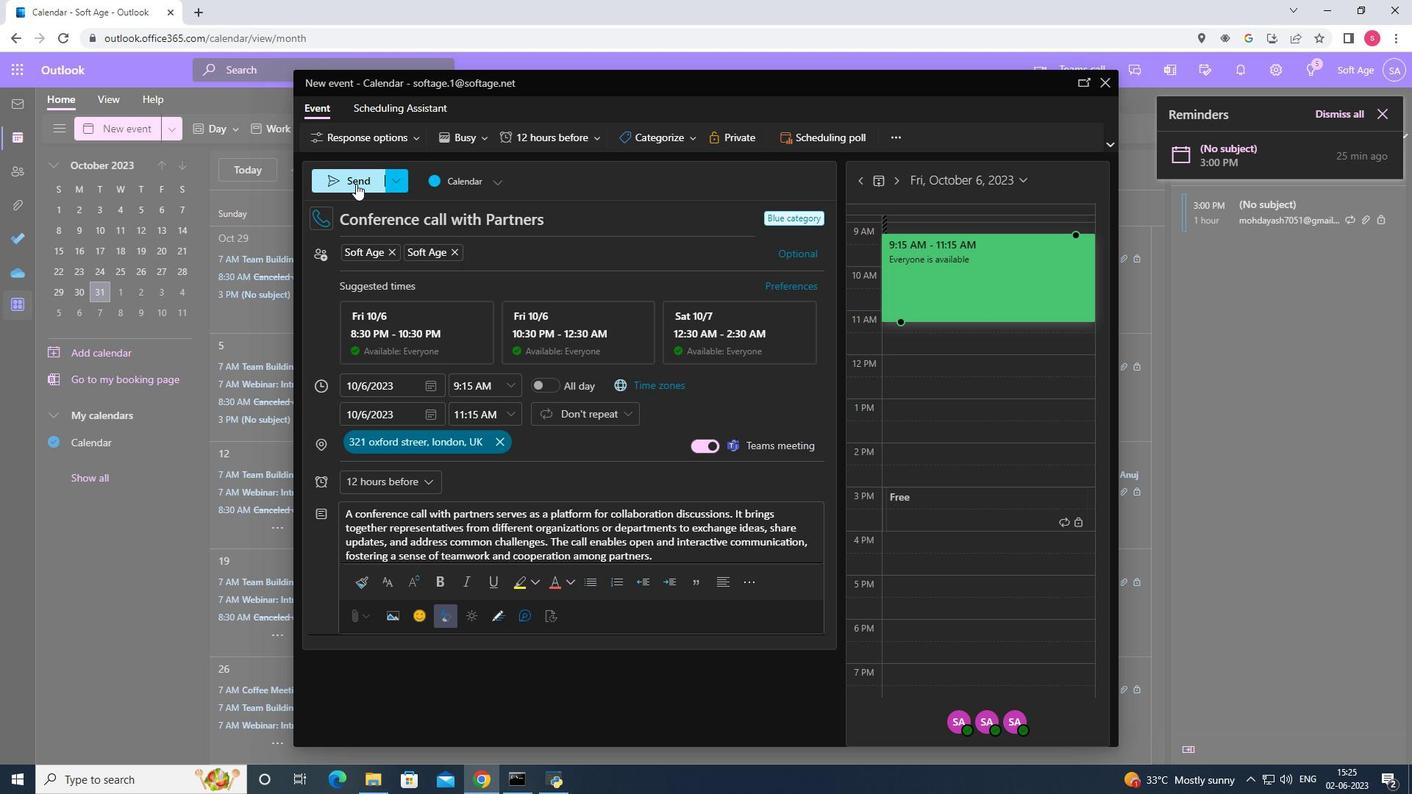 
